 Task: Initiate a live chat session with a customer from within an open support ticket.
Action: Mouse moved to (135, 231)
Screenshot: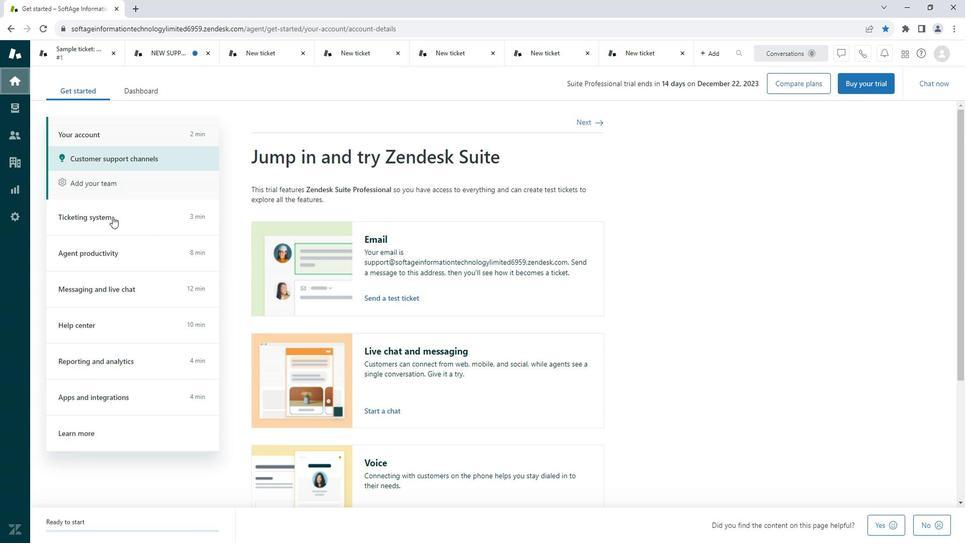 
Action: Mouse pressed left at (135, 231)
Screenshot: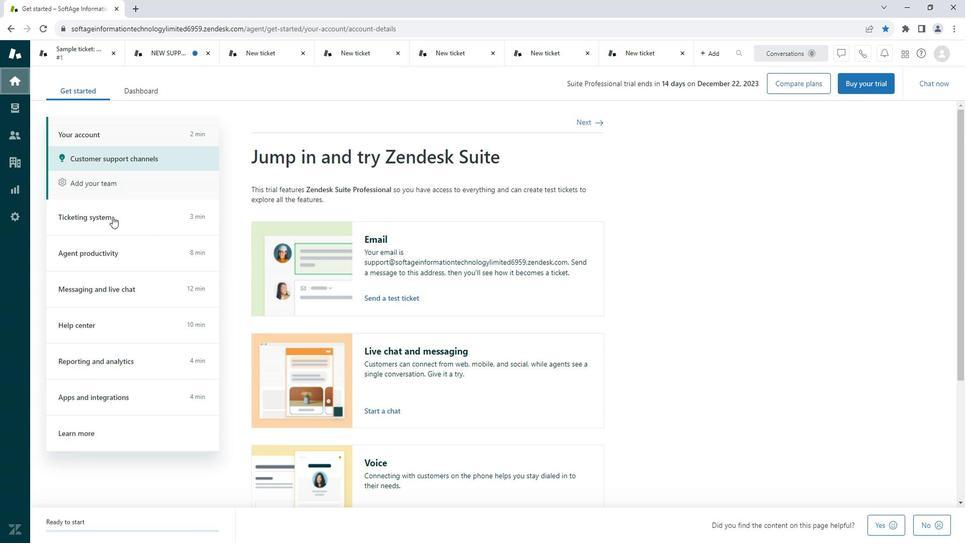 
Action: Mouse moved to (43, 131)
Screenshot: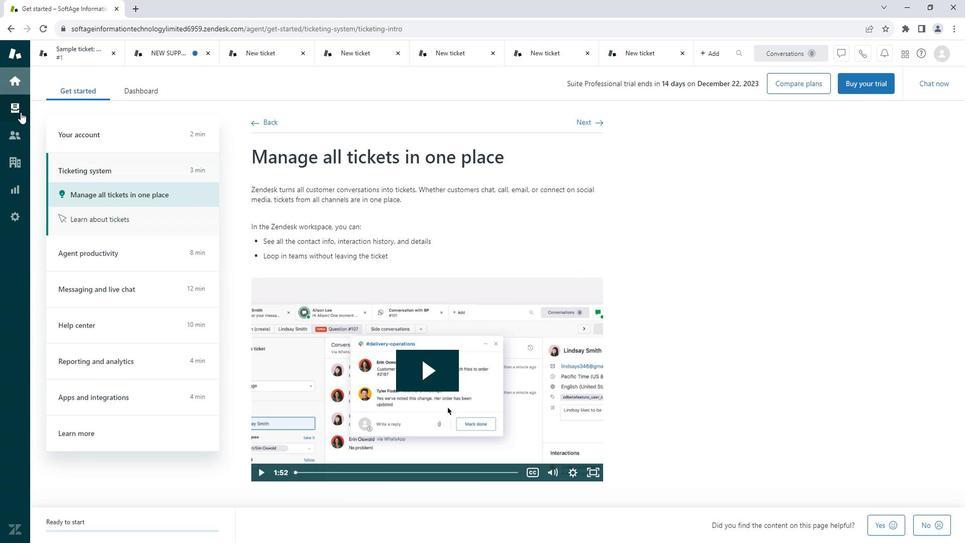 
Action: Mouse pressed left at (43, 131)
Screenshot: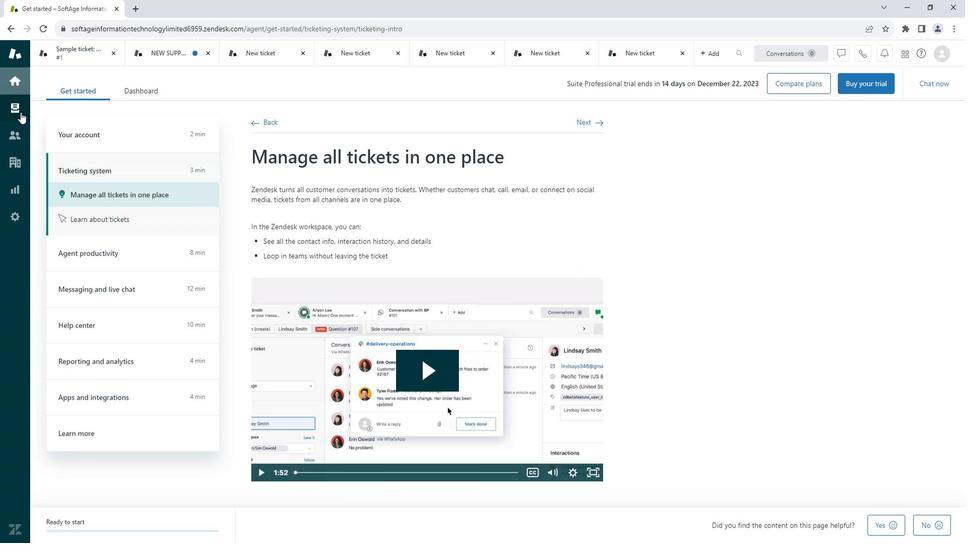 
Action: Mouse moved to (29, 154)
Screenshot: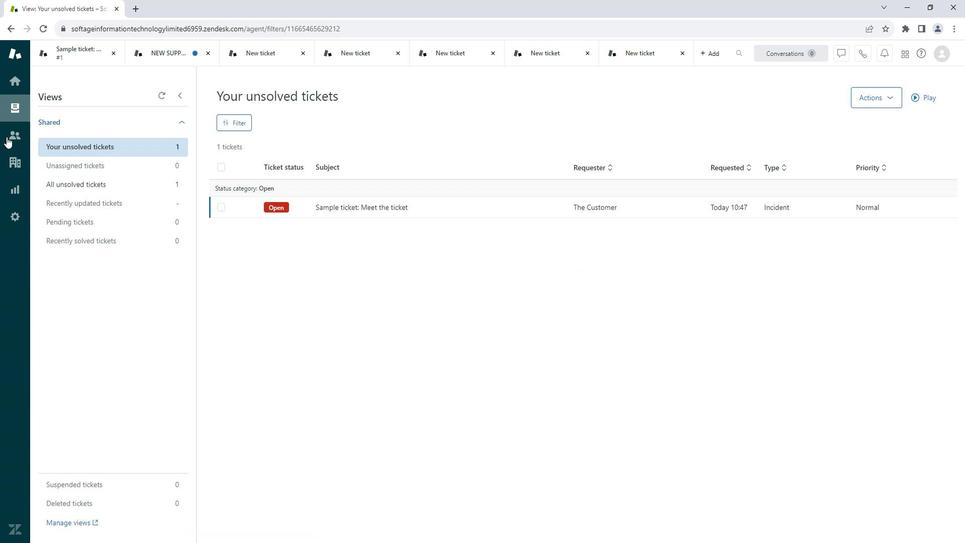 
Action: Mouse pressed left at (29, 154)
Screenshot: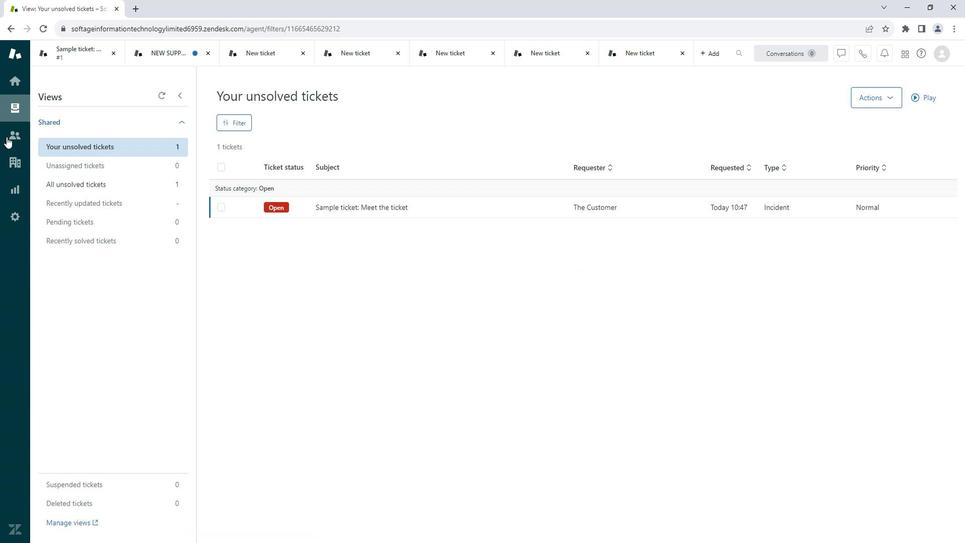 
Action: Mouse moved to (41, 210)
Screenshot: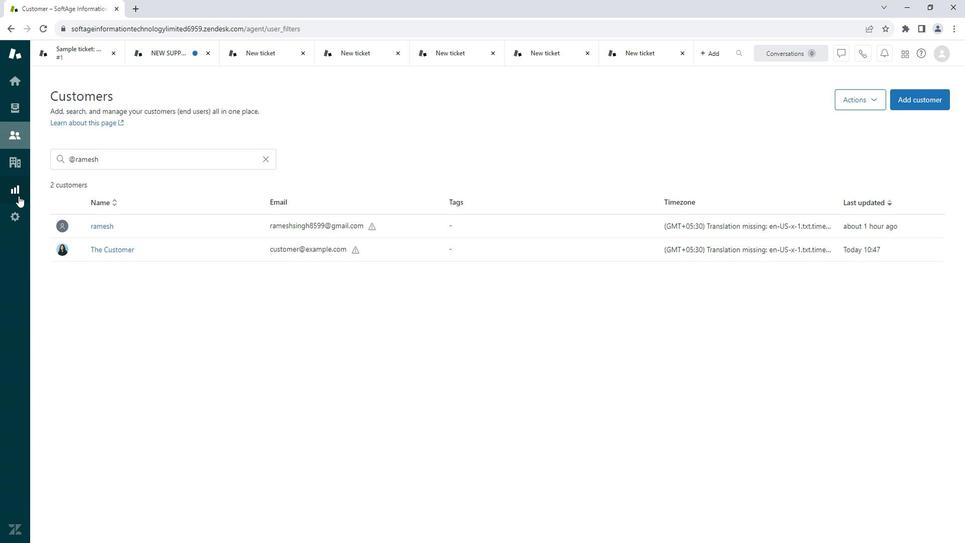 
Action: Mouse pressed left at (41, 210)
Screenshot: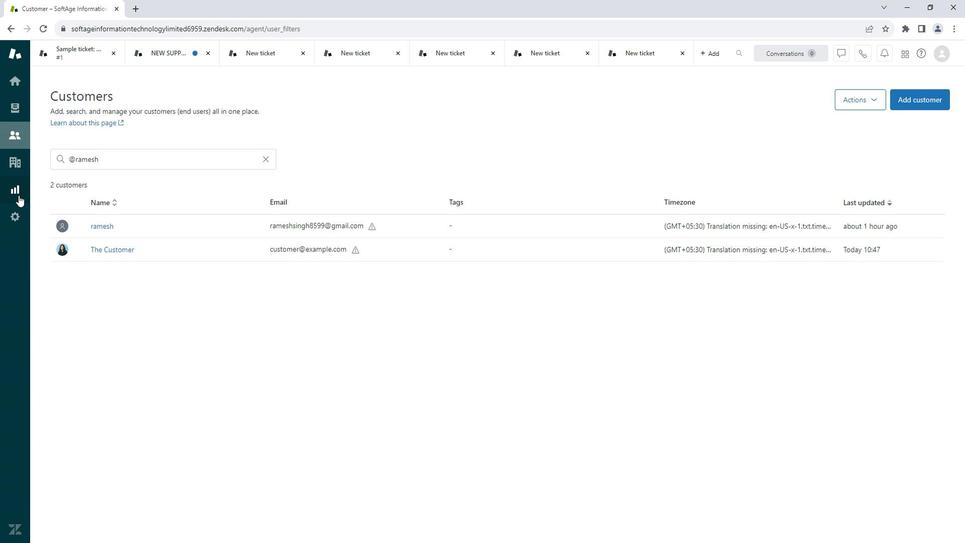 
Action: Mouse moved to (39, 100)
Screenshot: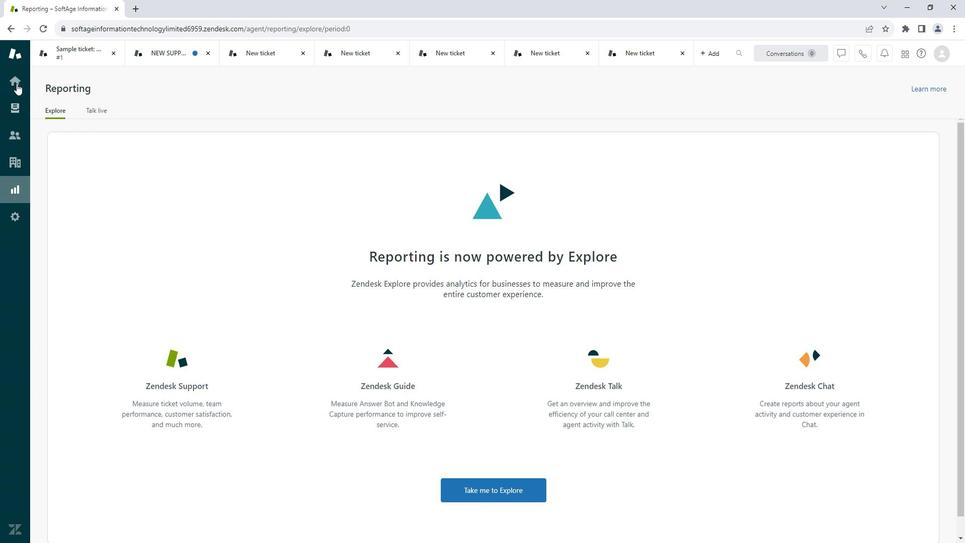 
Action: Mouse pressed left at (39, 100)
Screenshot: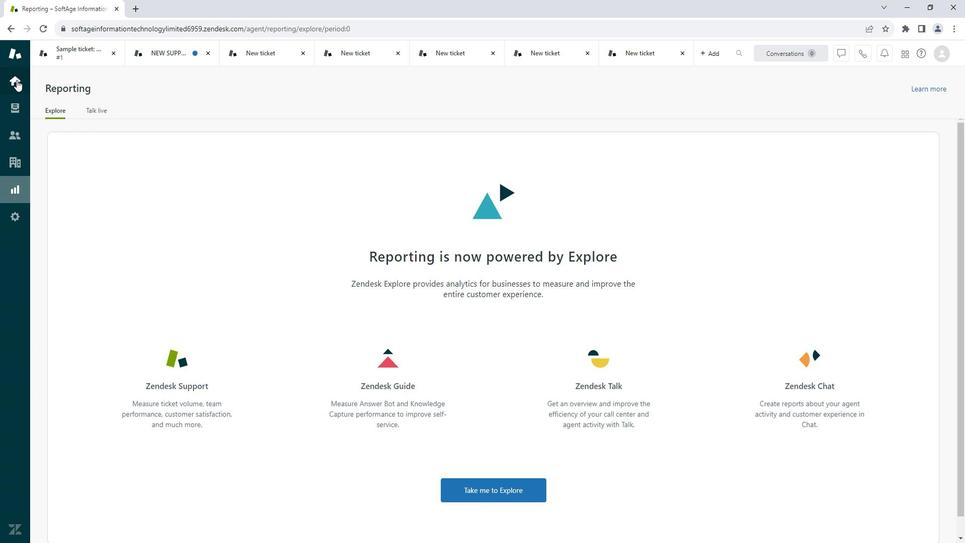 
Action: Mouse moved to (42, 210)
Screenshot: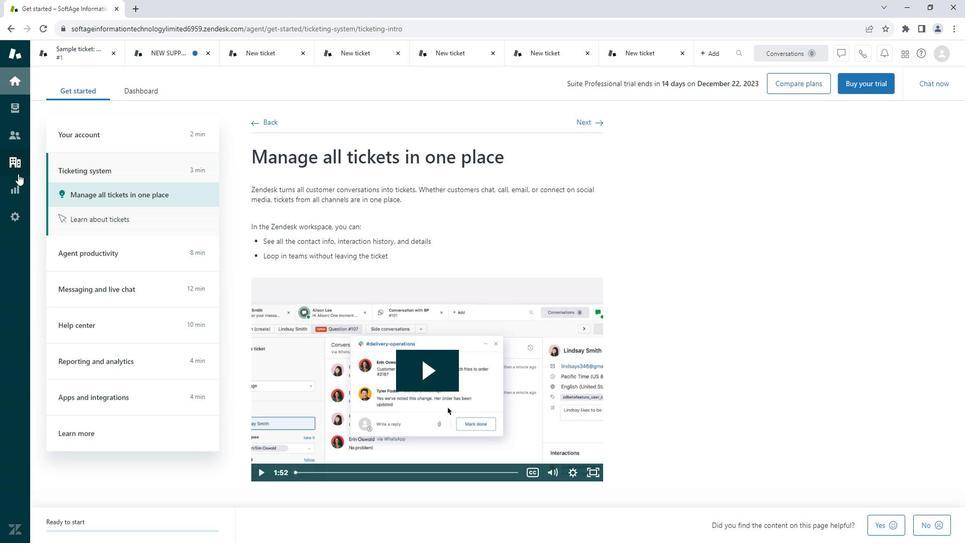 
Action: Mouse pressed left at (42, 210)
Screenshot: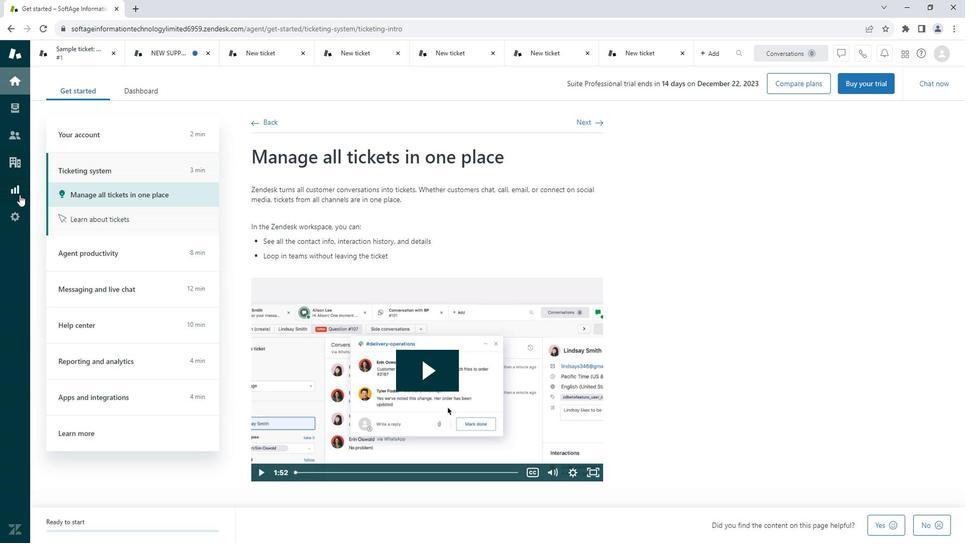 
Action: Mouse moved to (112, 130)
Screenshot: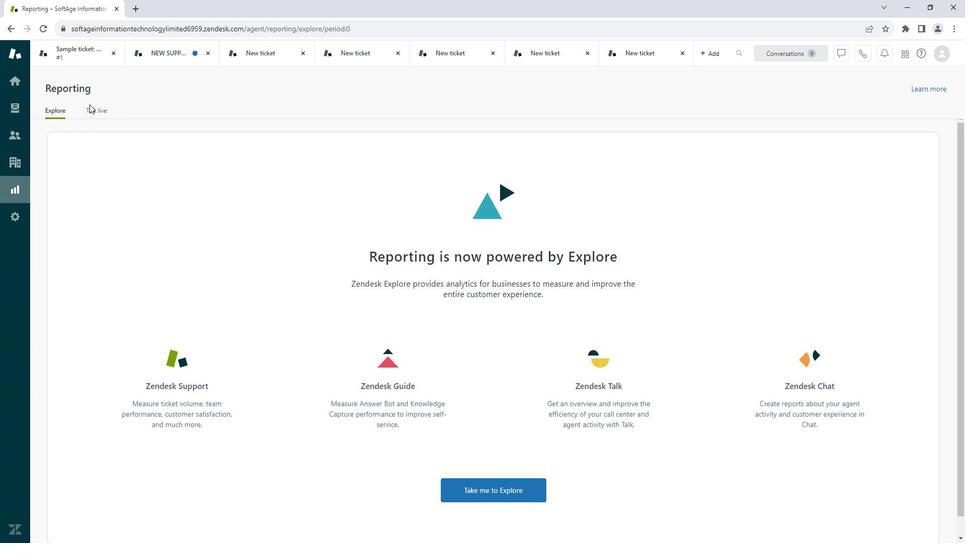 
Action: Mouse pressed left at (112, 130)
Screenshot: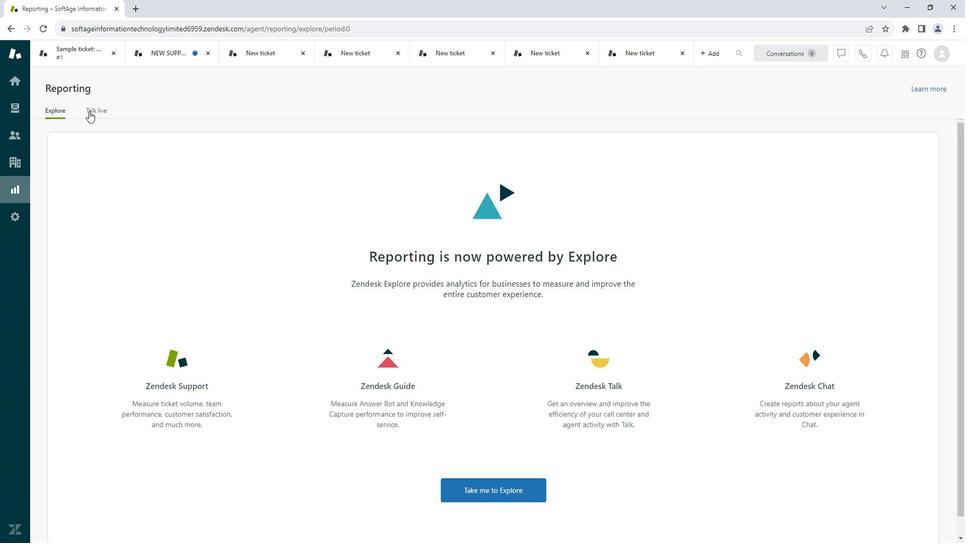 
Action: Mouse moved to (151, 229)
Screenshot: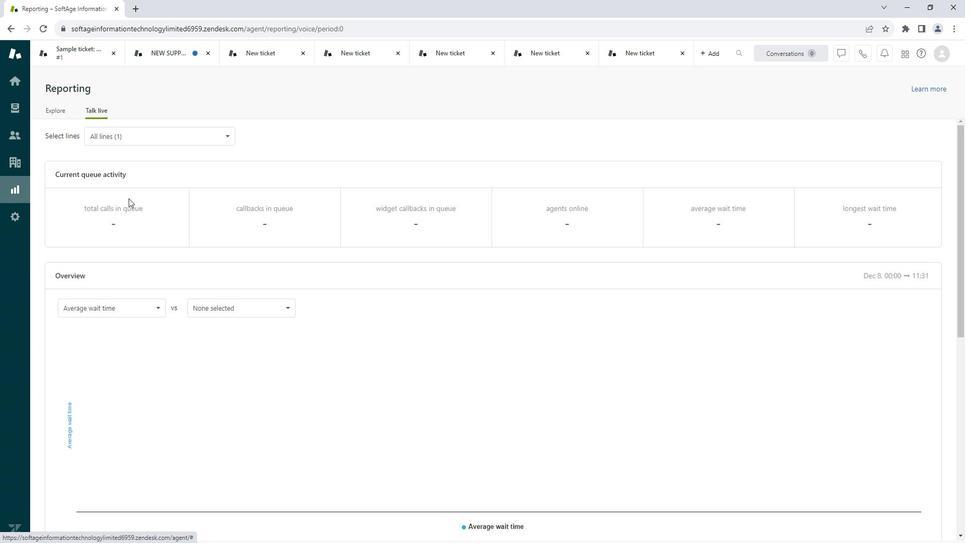 
Action: Mouse pressed left at (151, 229)
Screenshot: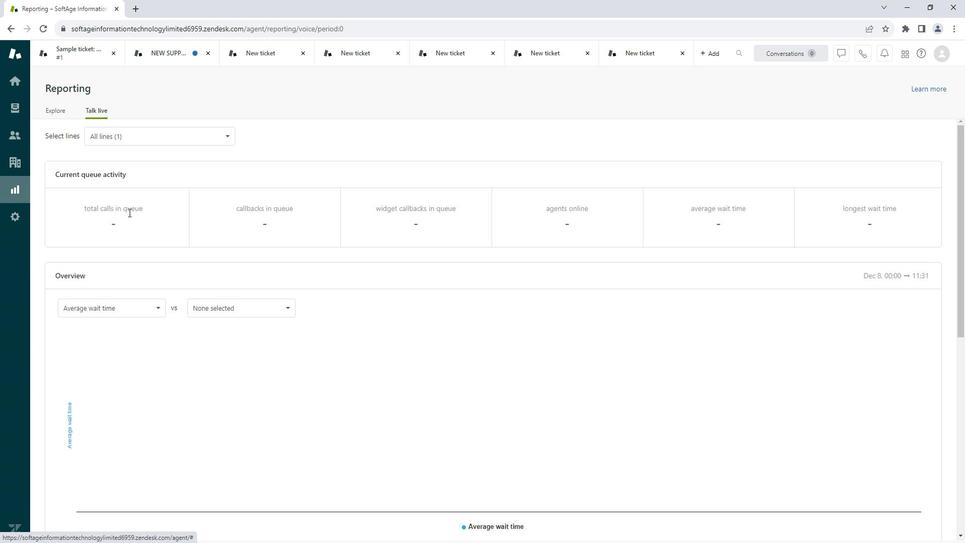 
Action: Mouse moved to (314, 228)
Screenshot: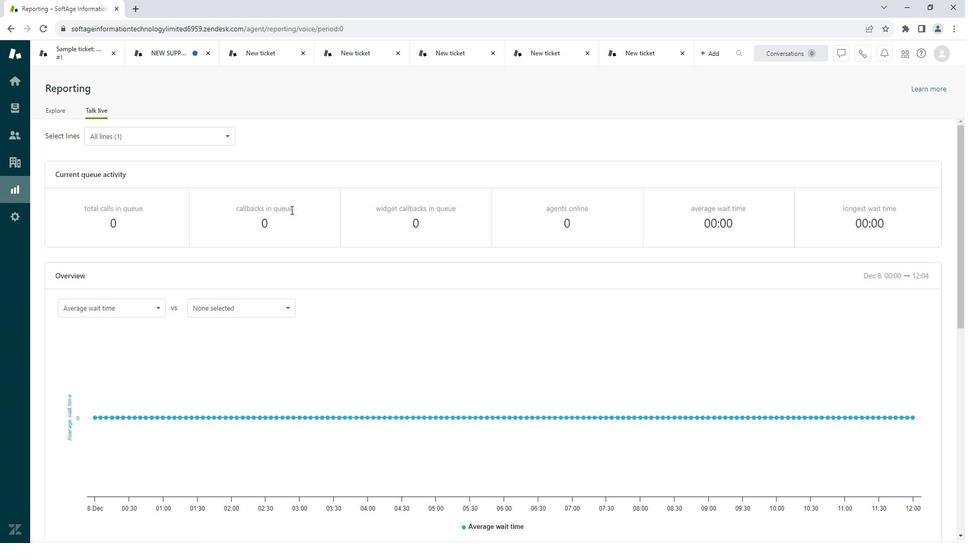 
Action: Mouse pressed left at (314, 228)
Screenshot: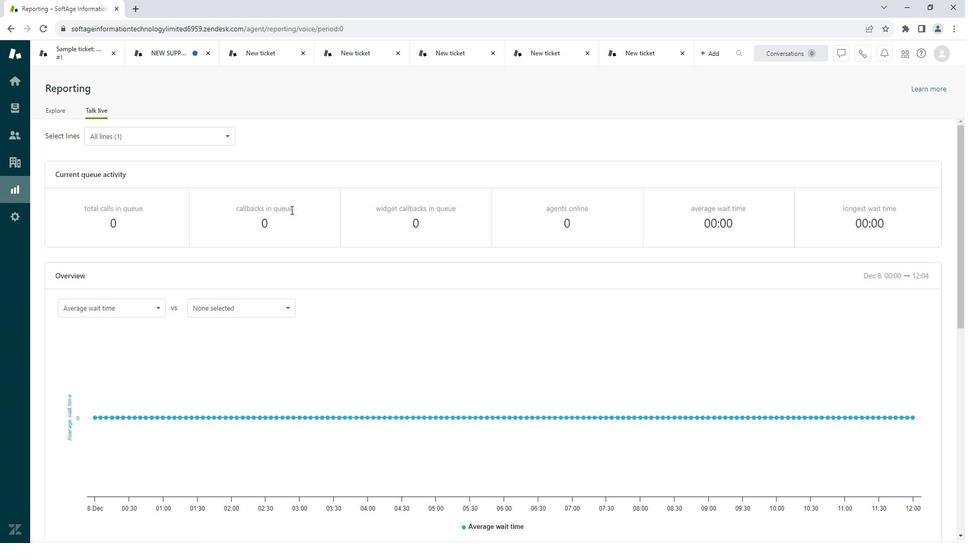 
Action: Mouse moved to (232, 154)
Screenshot: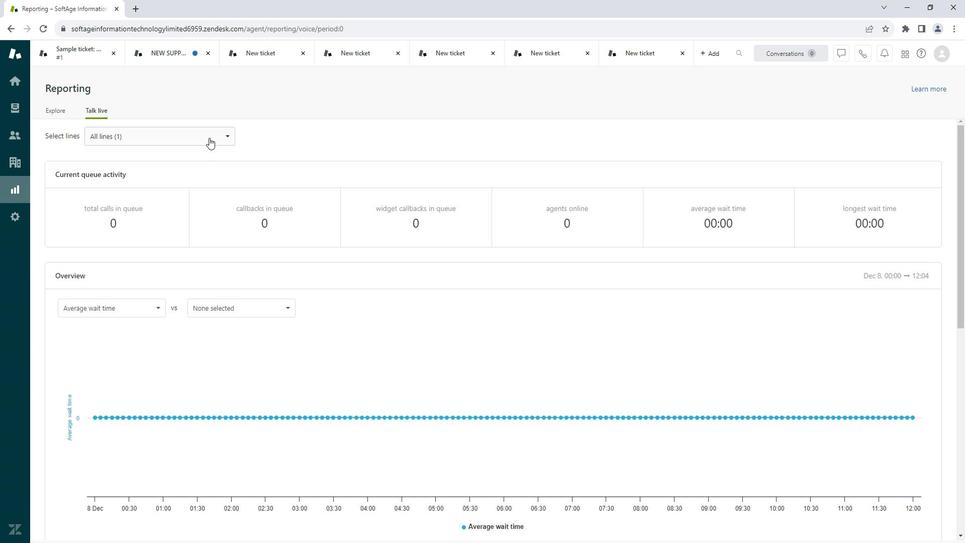 
Action: Mouse pressed left at (232, 154)
Screenshot: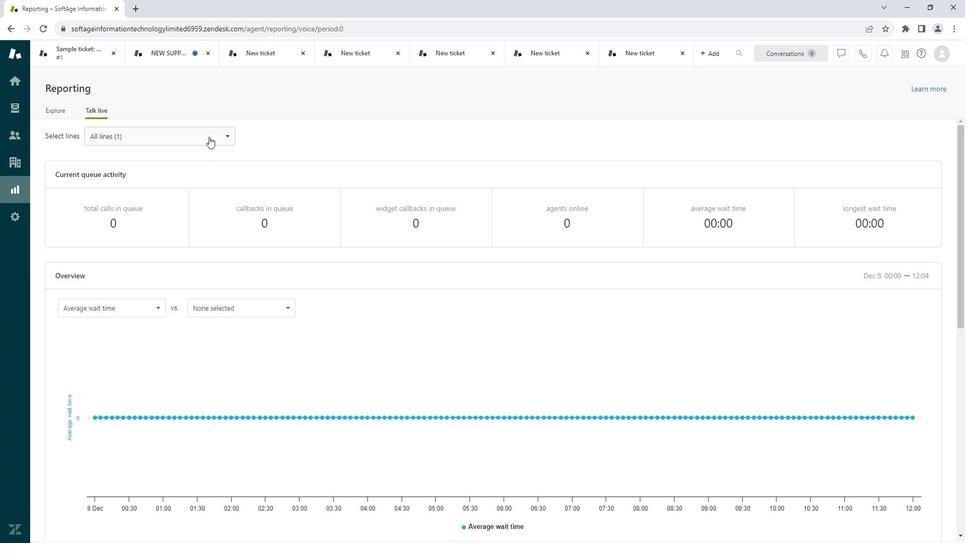 
Action: Mouse moved to (186, 183)
Screenshot: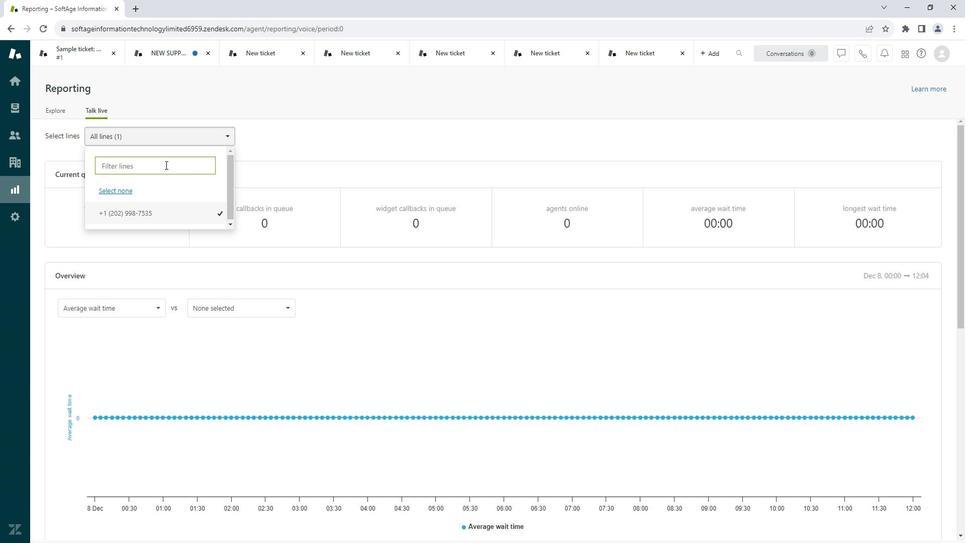 
Action: Mouse pressed left at (186, 183)
Screenshot: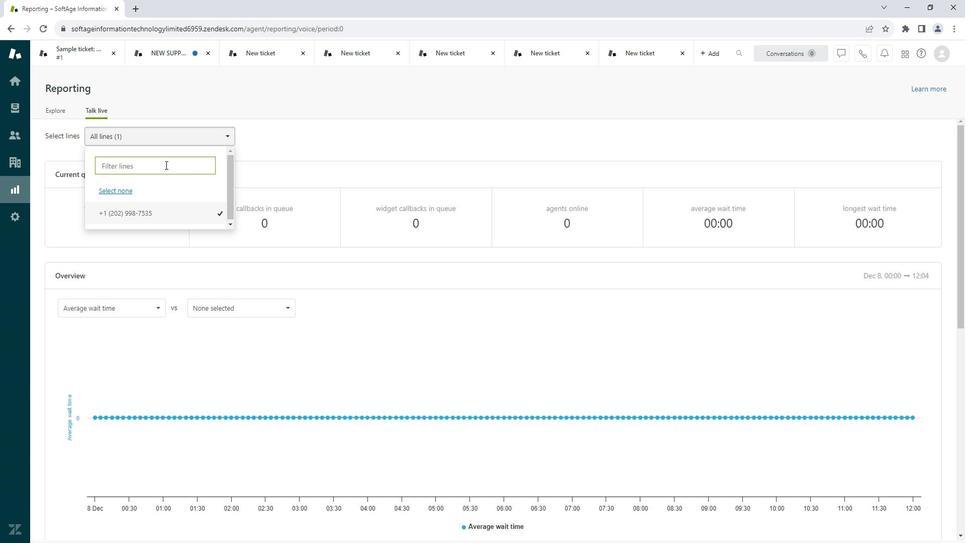 
Action: Mouse moved to (410, 378)
Screenshot: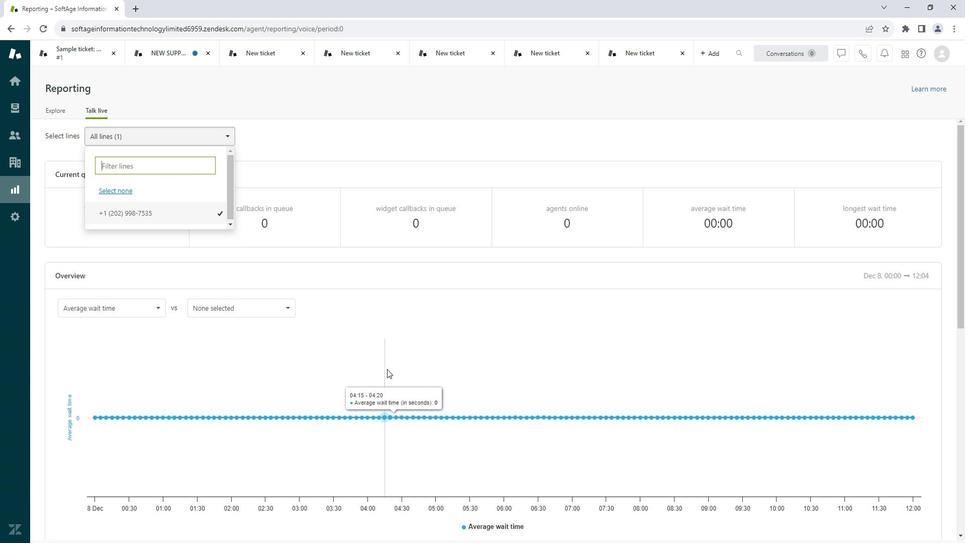 
Action: Mouse scrolled (410, 378) with delta (0, 0)
Screenshot: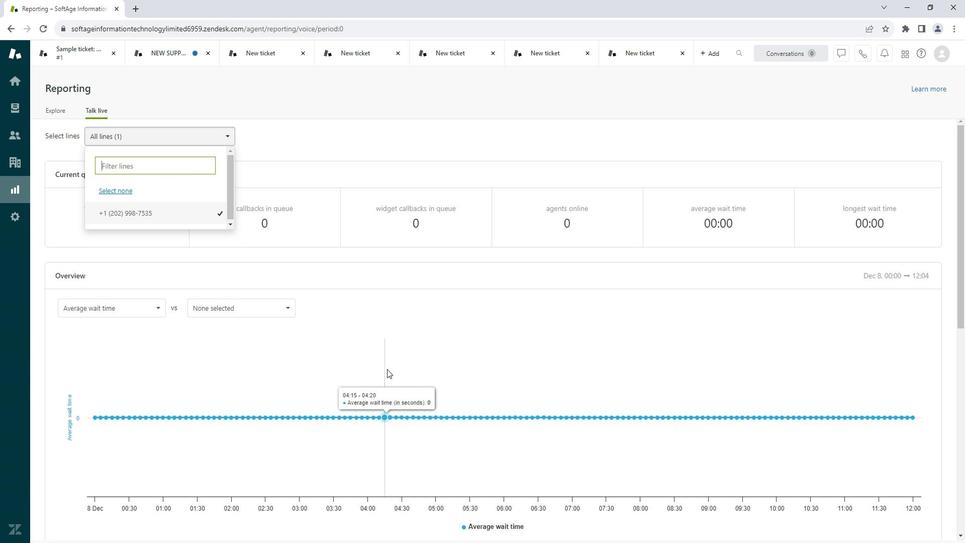 
Action: Mouse moved to (260, 329)
Screenshot: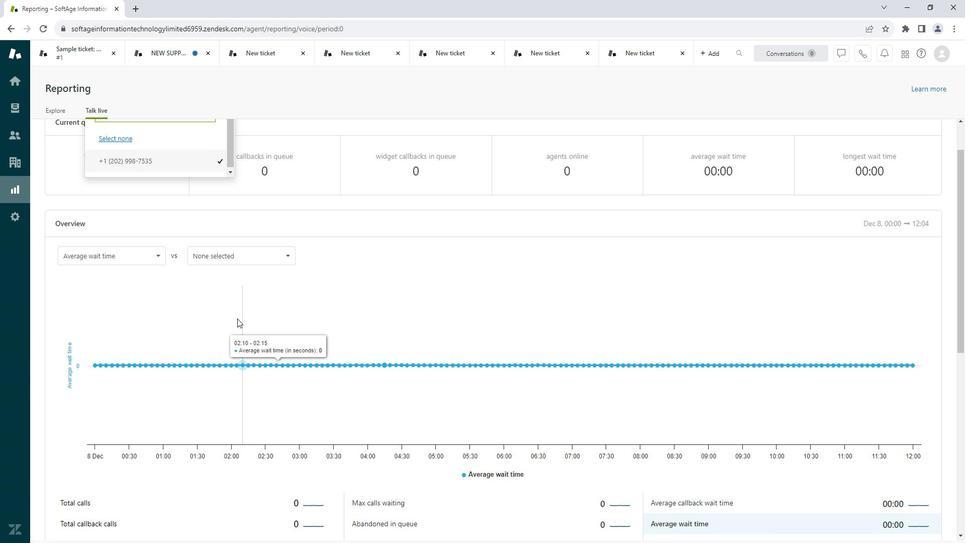 
Action: Mouse scrolled (260, 328) with delta (0, 0)
Screenshot: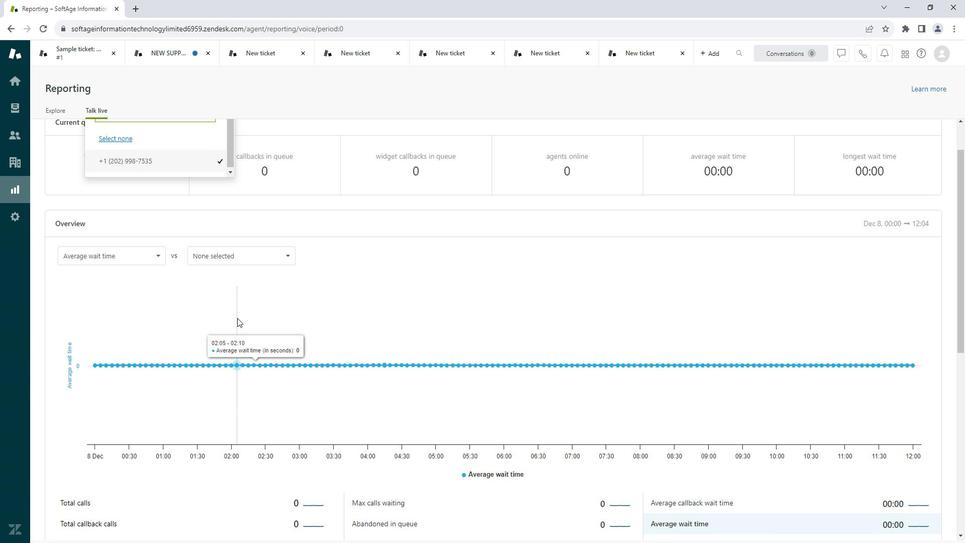 
Action: Mouse scrolled (260, 328) with delta (0, 0)
Screenshot: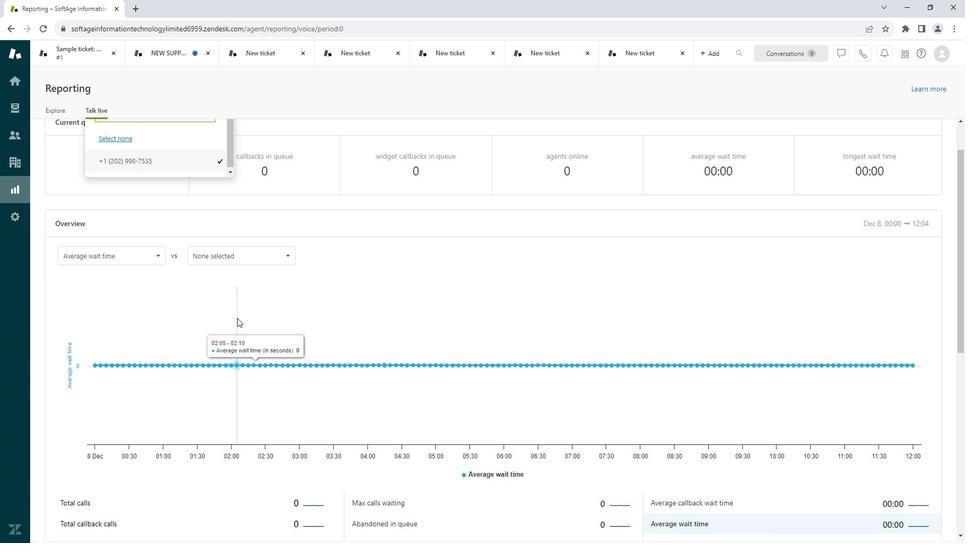 
Action: Mouse moved to (253, 320)
Screenshot: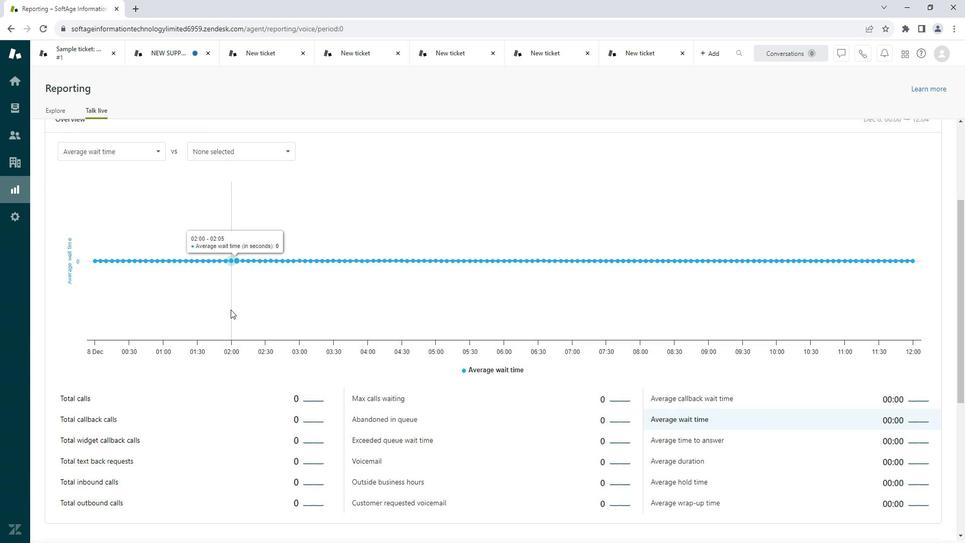 
Action: Mouse scrolled (253, 319) with delta (0, 0)
Screenshot: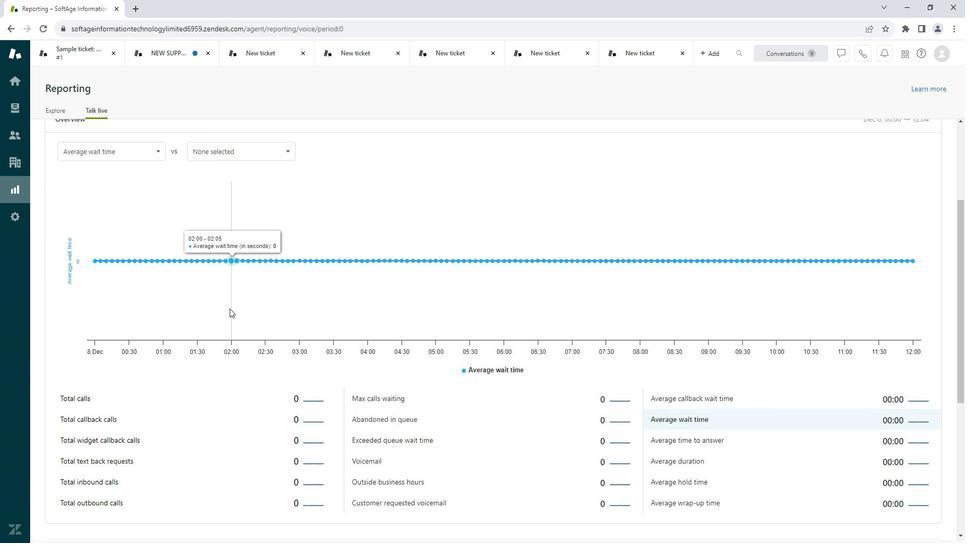 
Action: Mouse scrolled (253, 319) with delta (0, 0)
Screenshot: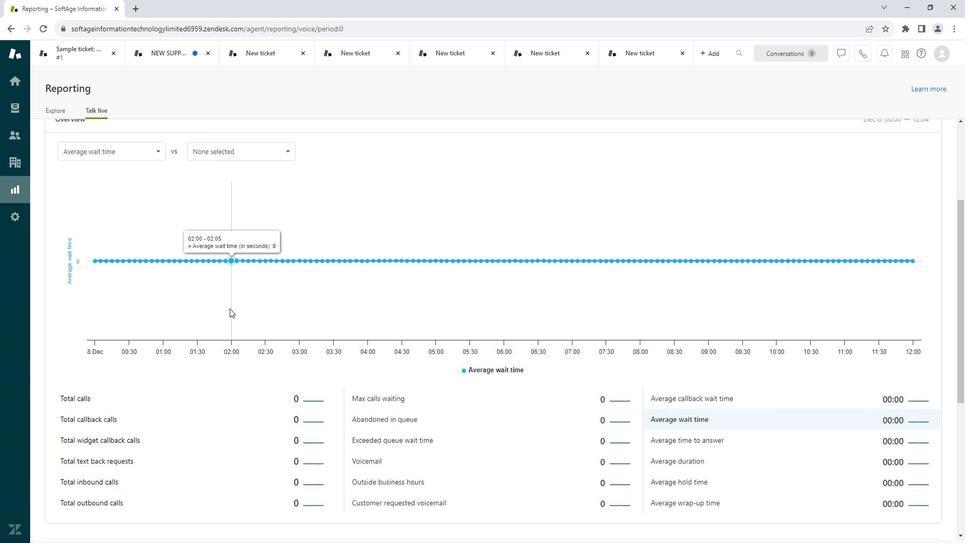 
Action: Mouse moved to (151, 326)
Screenshot: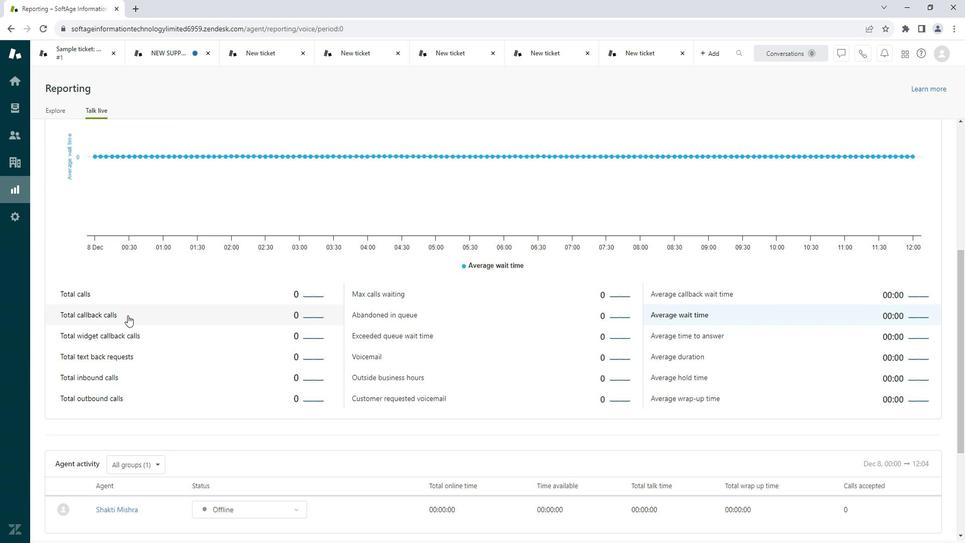 
Action: Mouse pressed left at (151, 326)
Screenshot: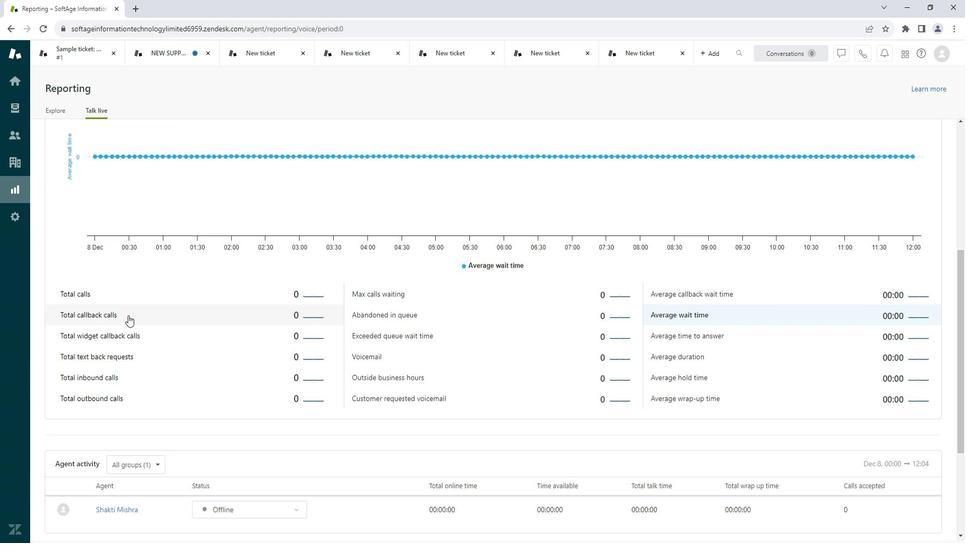 
Action: Mouse moved to (266, 374)
Screenshot: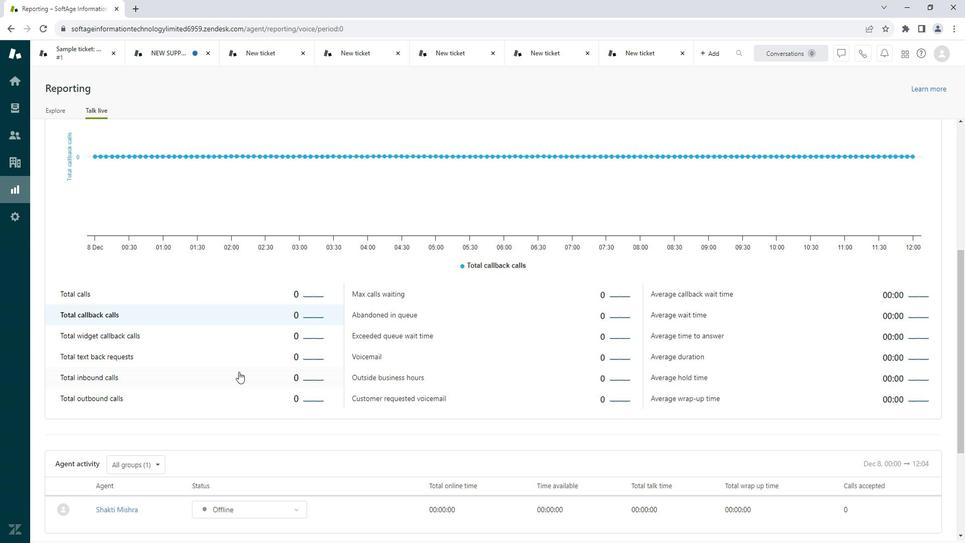 
Action: Mouse scrolled (266, 374) with delta (0, 0)
Screenshot: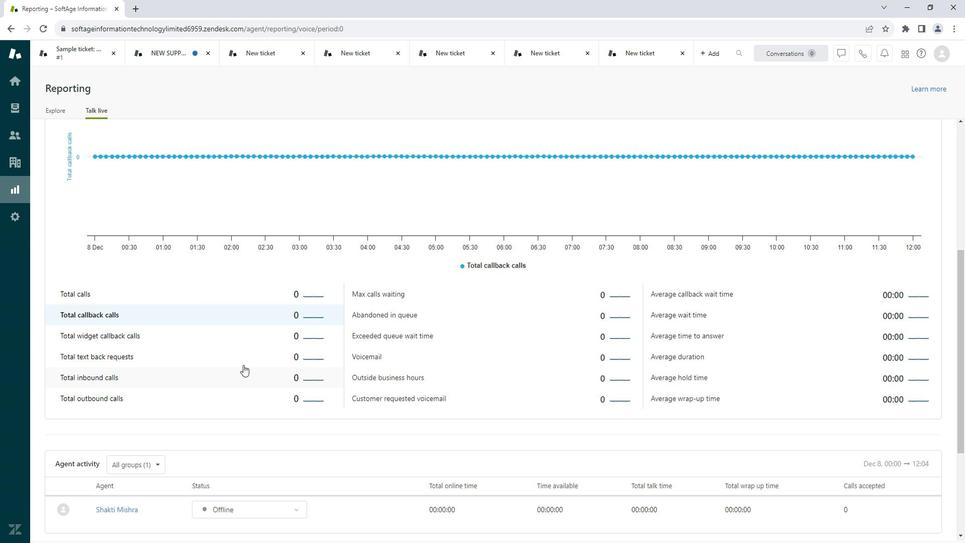 
Action: Mouse scrolled (266, 374) with delta (0, 0)
Screenshot: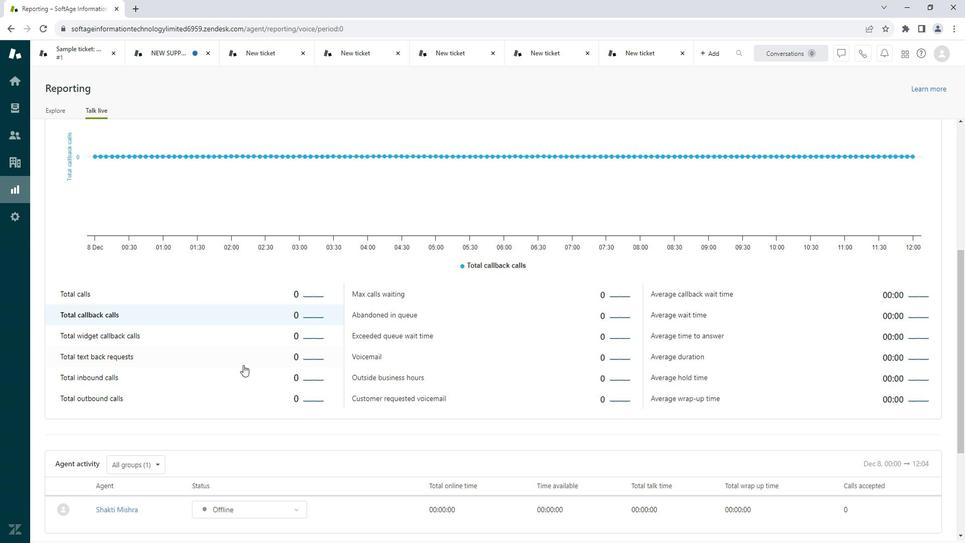
Action: Mouse scrolled (266, 374) with delta (0, 0)
Screenshot: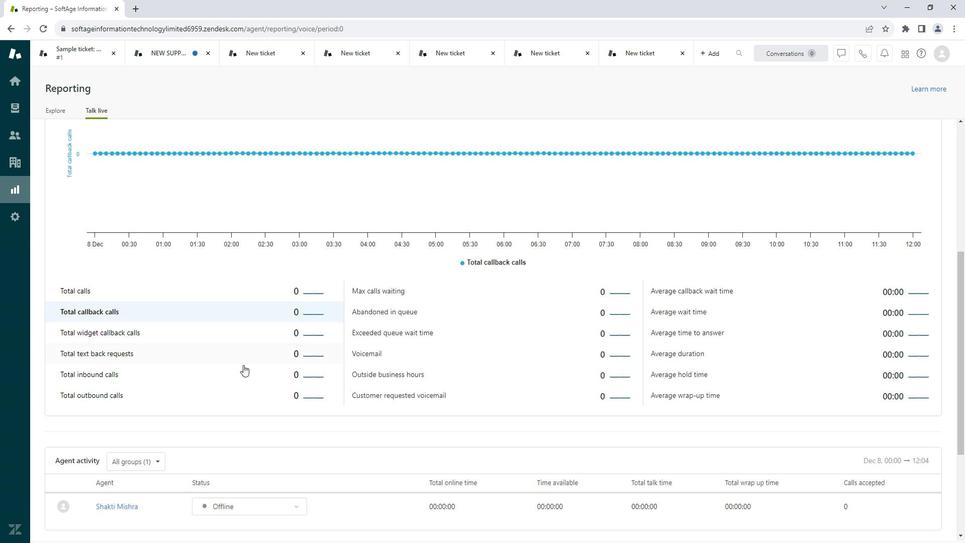 
Action: Mouse moved to (262, 363)
Screenshot: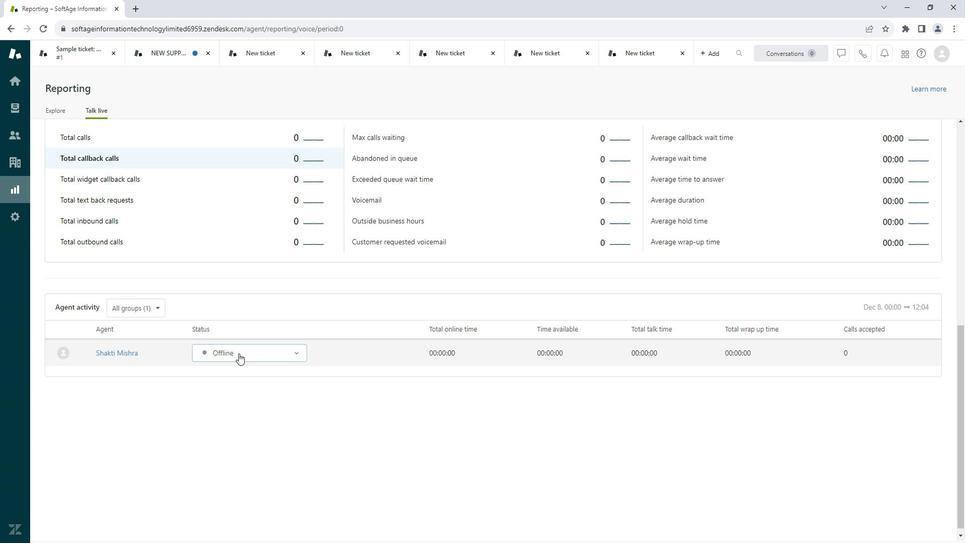 
Action: Mouse pressed left at (262, 363)
Screenshot: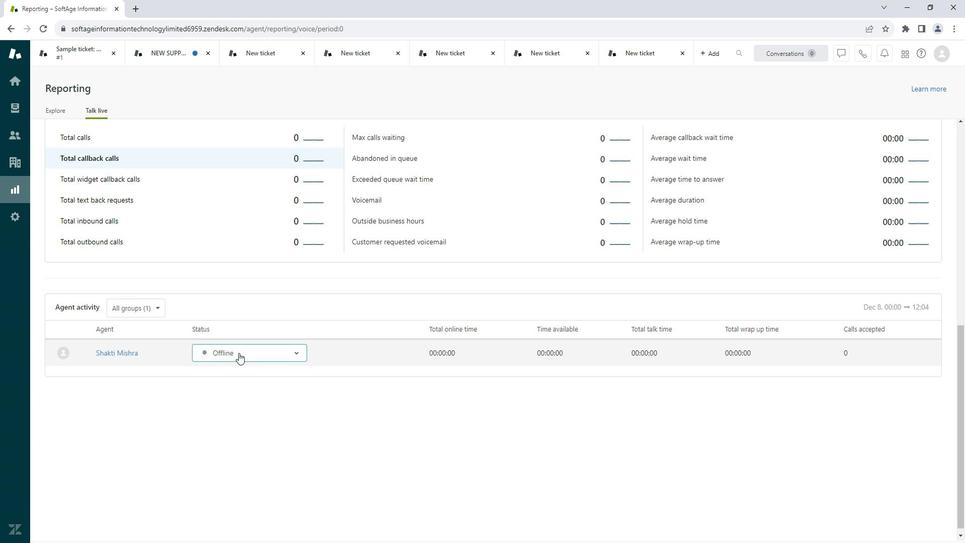 
Action: Mouse moved to (253, 399)
Screenshot: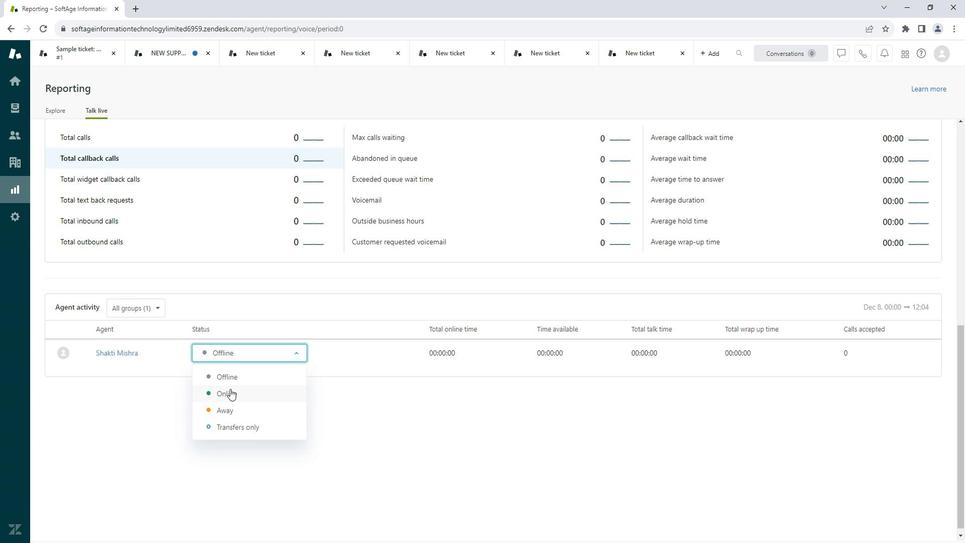 
Action: Mouse pressed left at (253, 399)
Screenshot: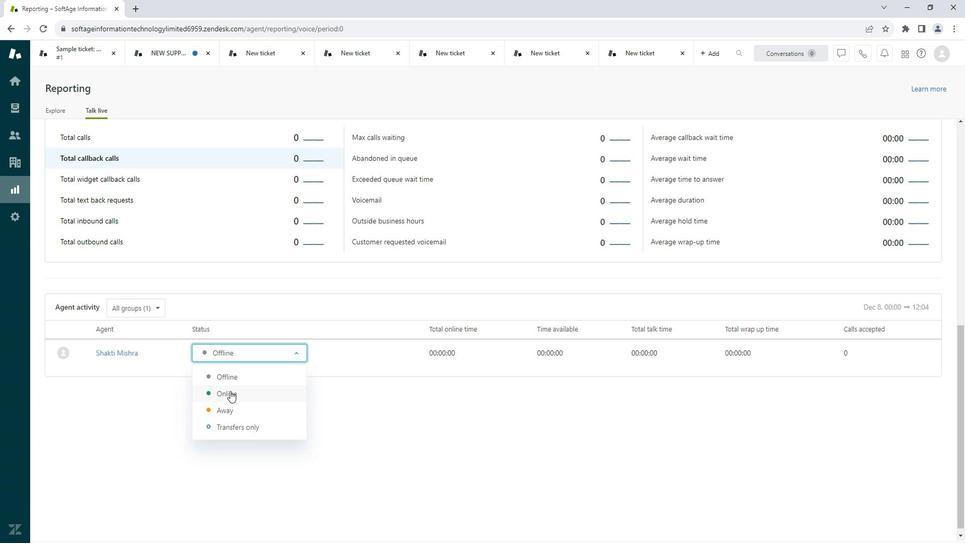 
Action: Mouse moved to (167, 360)
Screenshot: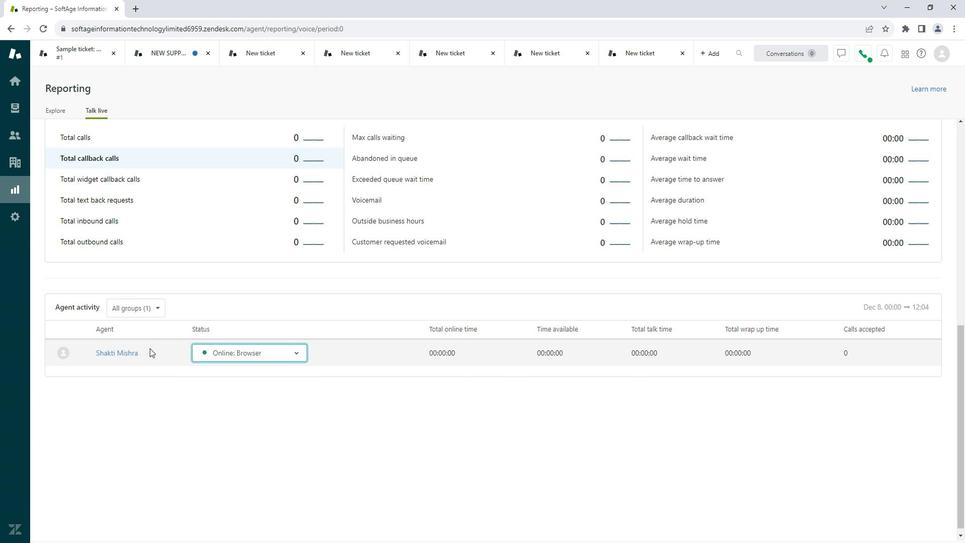 
Action: Mouse pressed left at (167, 360)
Screenshot: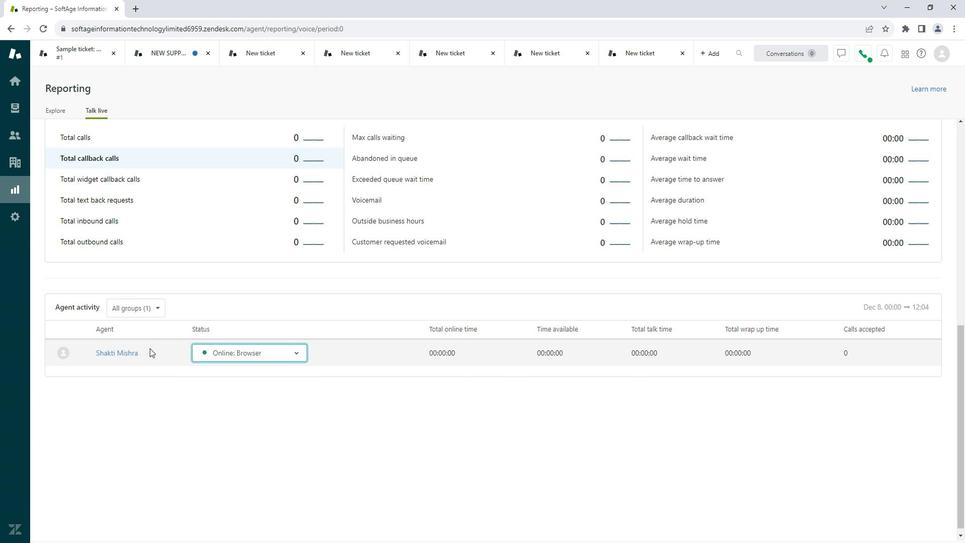 
Action: Mouse moved to (179, 238)
Screenshot: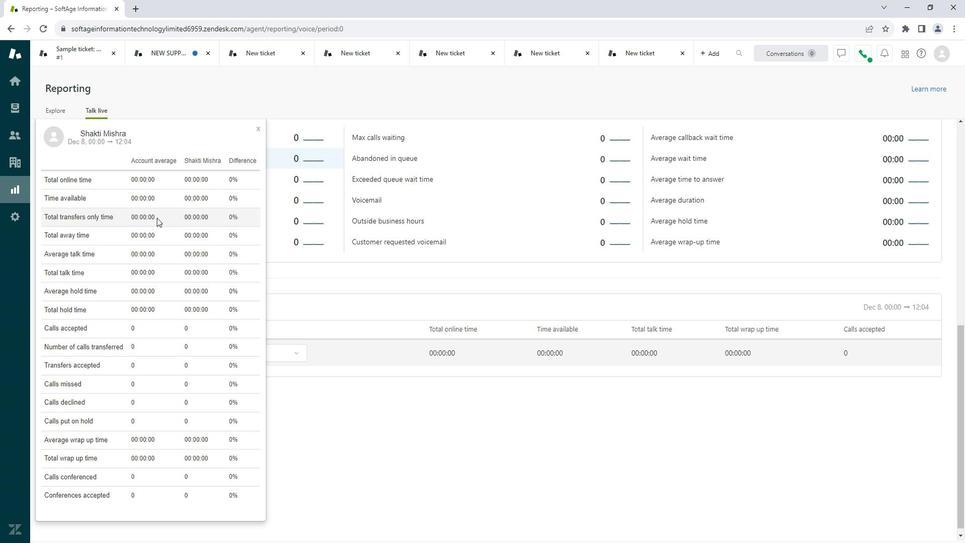 
Action: Mouse pressed left at (179, 238)
Screenshot: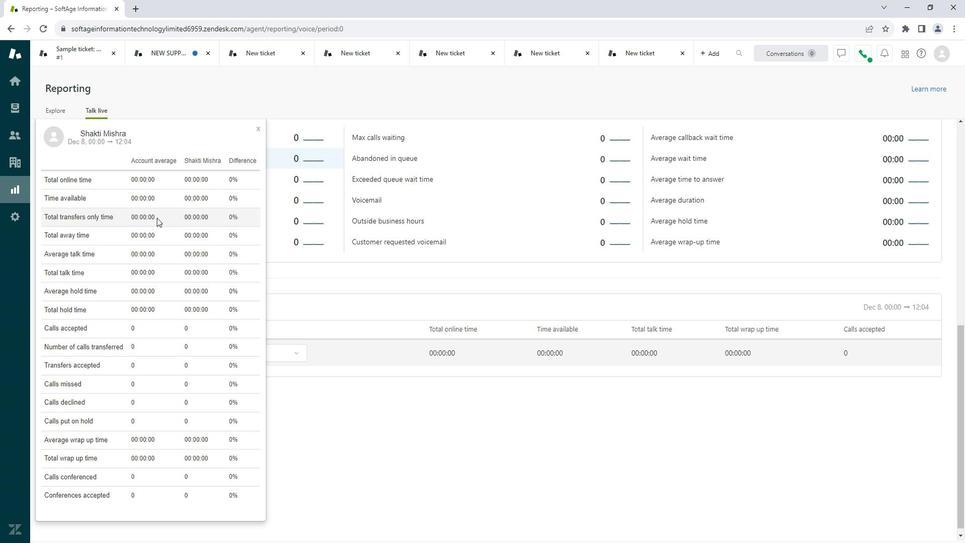 
Action: Mouse moved to (407, 421)
Screenshot: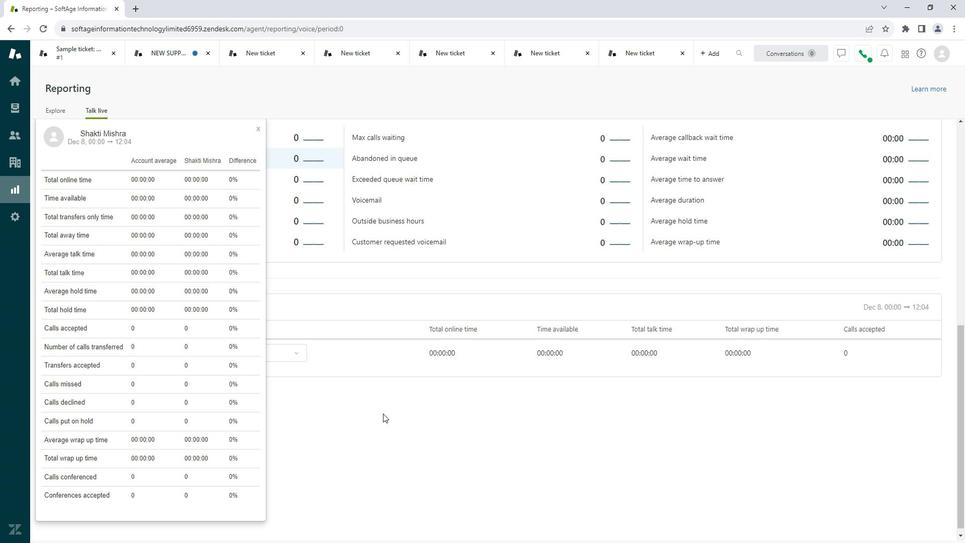 
Action: Mouse scrolled (407, 421) with delta (0, 0)
Screenshot: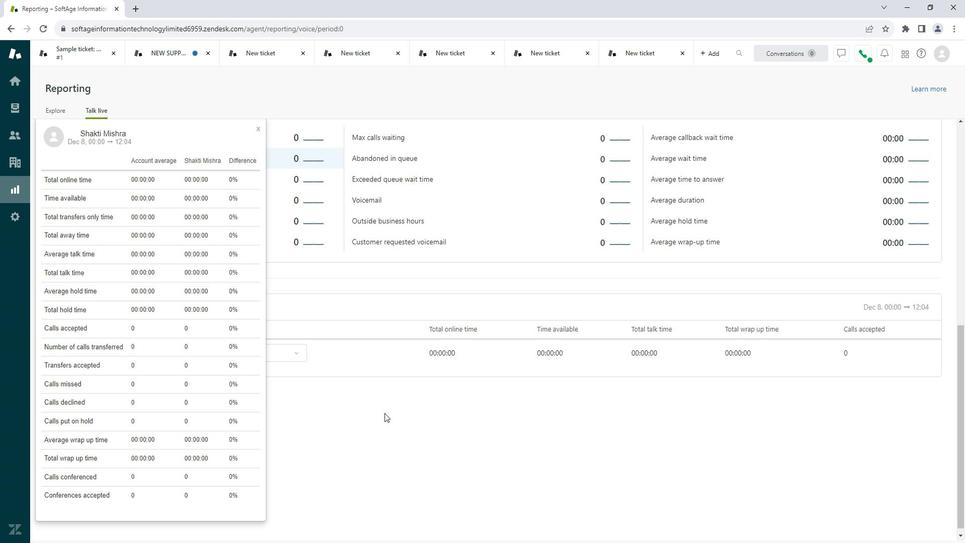 
Action: Mouse scrolled (407, 421) with delta (0, 0)
Screenshot: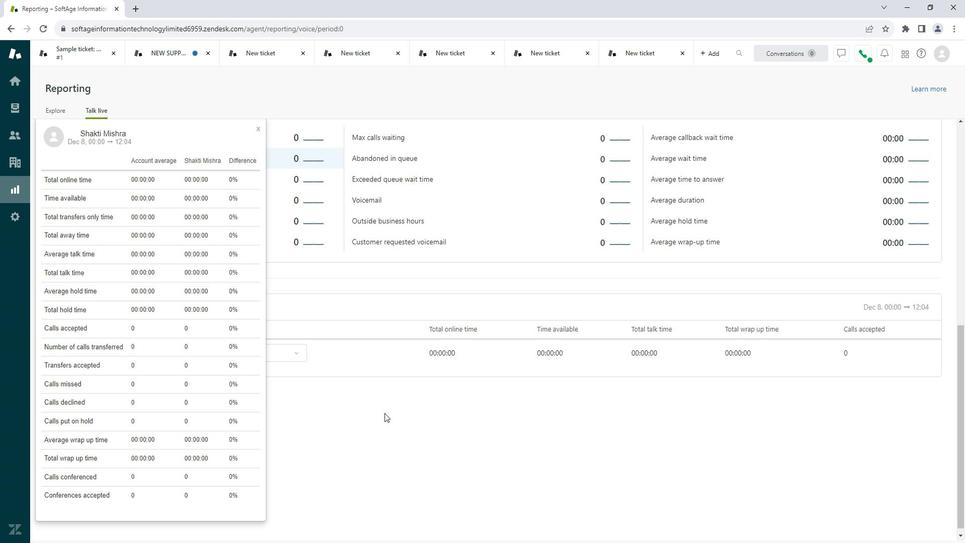 
Action: Mouse scrolled (407, 421) with delta (0, 0)
Screenshot: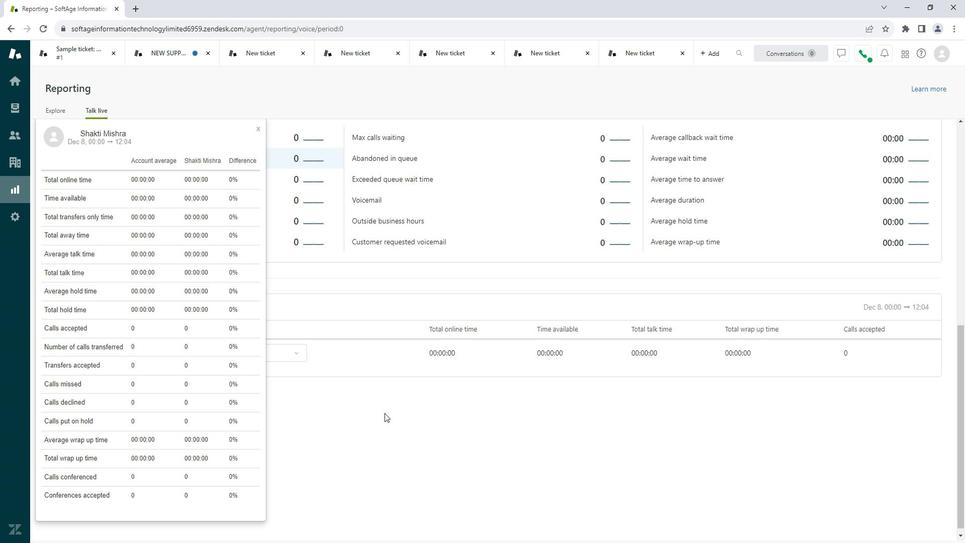 
Action: Mouse scrolled (407, 421) with delta (0, 0)
Screenshot: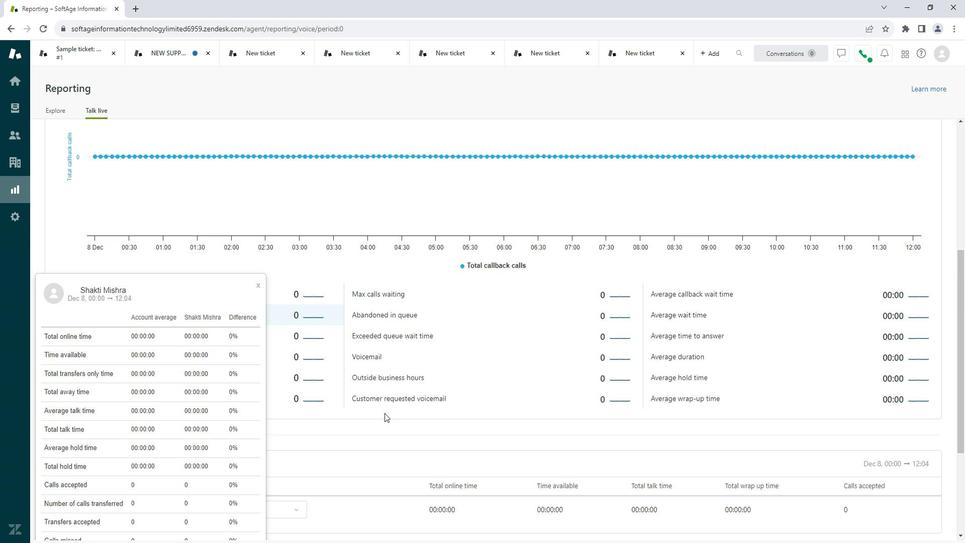 
Action: Mouse scrolled (407, 421) with delta (0, 0)
Screenshot: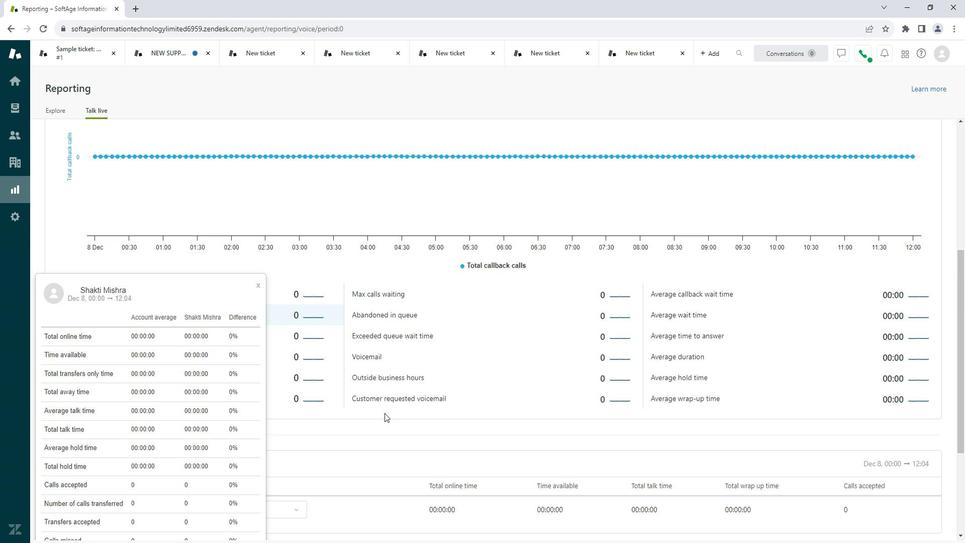 
Action: Mouse scrolled (407, 421) with delta (0, 0)
Screenshot: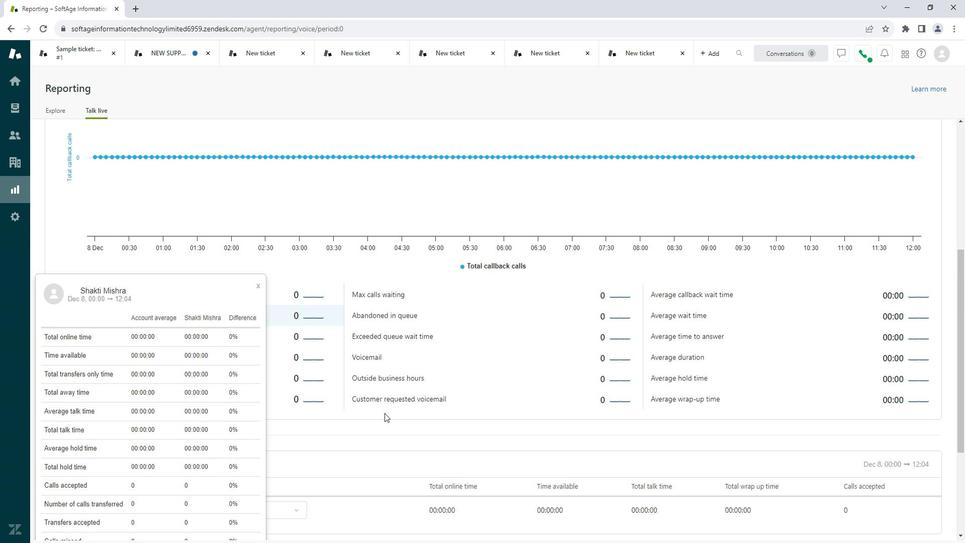 
Action: Mouse scrolled (407, 421) with delta (0, 0)
Screenshot: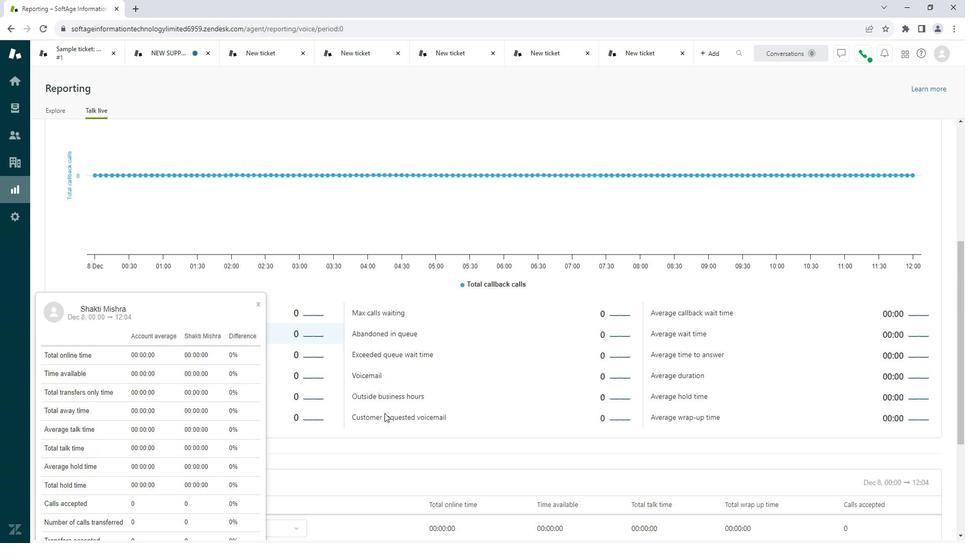 
Action: Mouse scrolled (407, 421) with delta (0, 0)
Screenshot: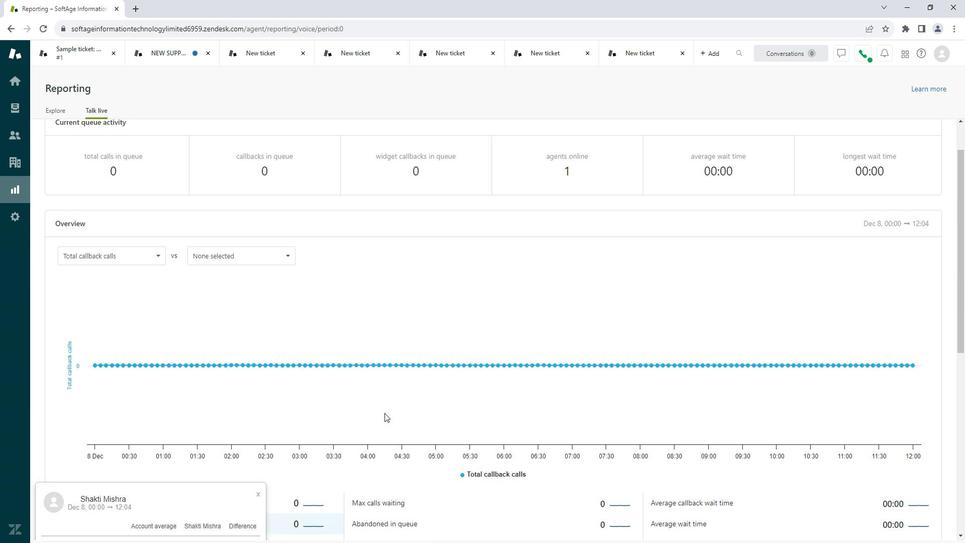 
Action: Mouse scrolled (407, 421) with delta (0, 0)
Screenshot: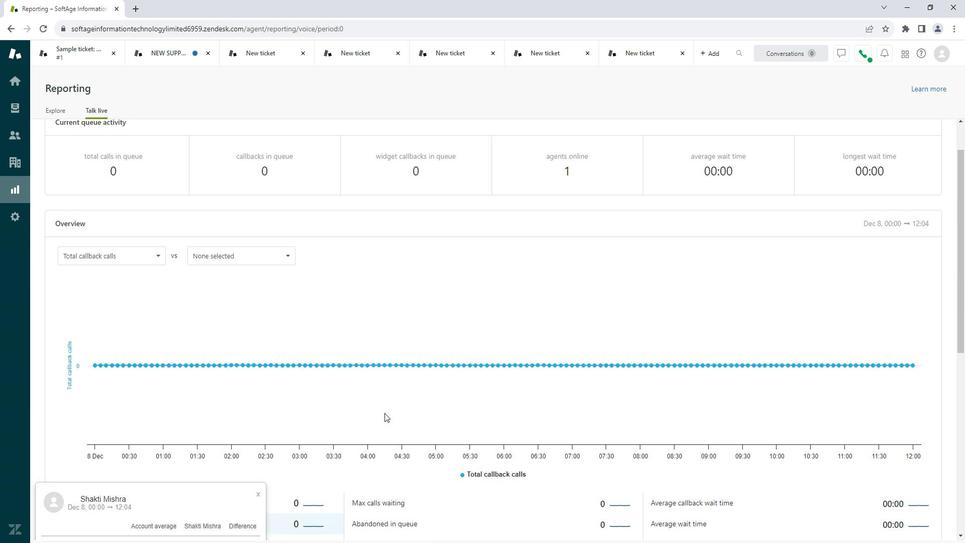 
Action: Mouse scrolled (407, 421) with delta (0, 0)
Screenshot: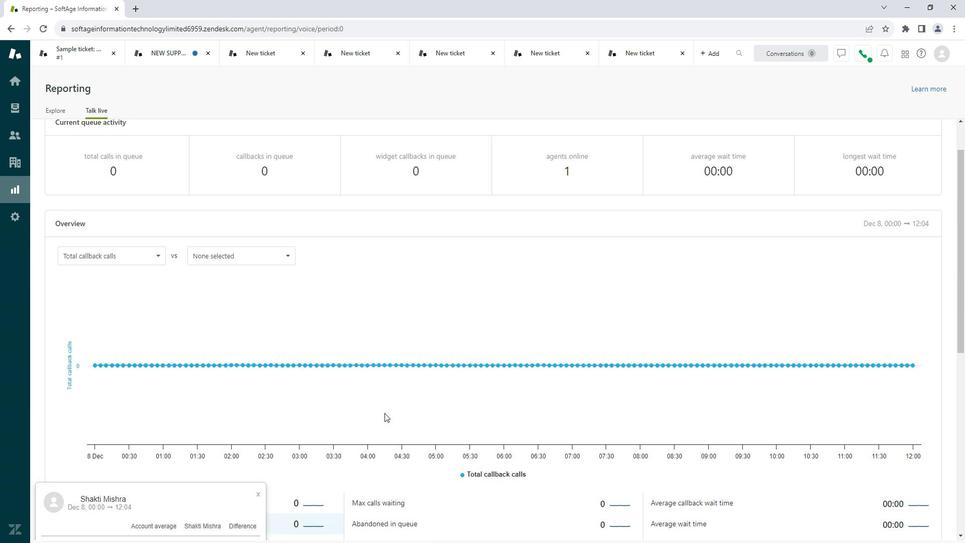 
Action: Mouse scrolled (407, 420) with delta (0, 0)
Screenshot: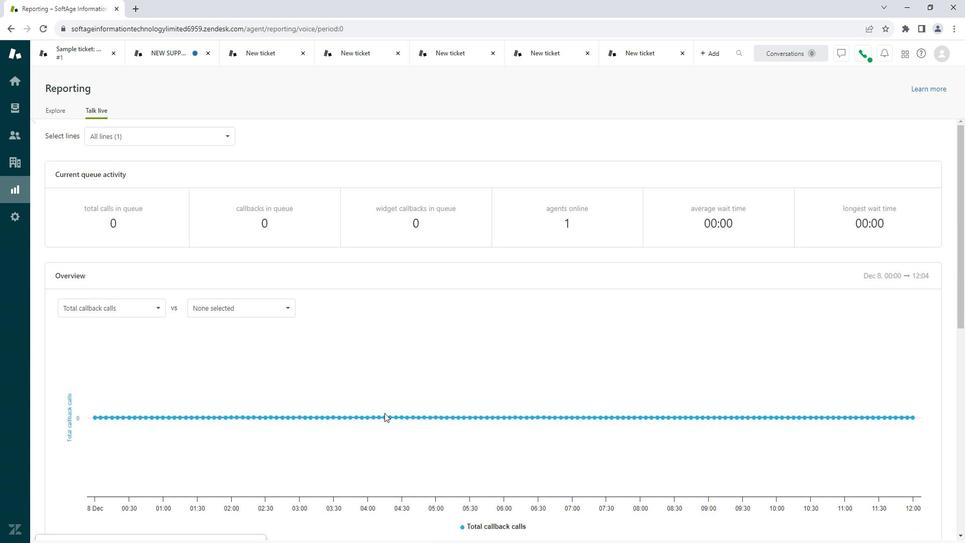 
Action: Mouse scrolled (407, 420) with delta (0, 0)
Screenshot: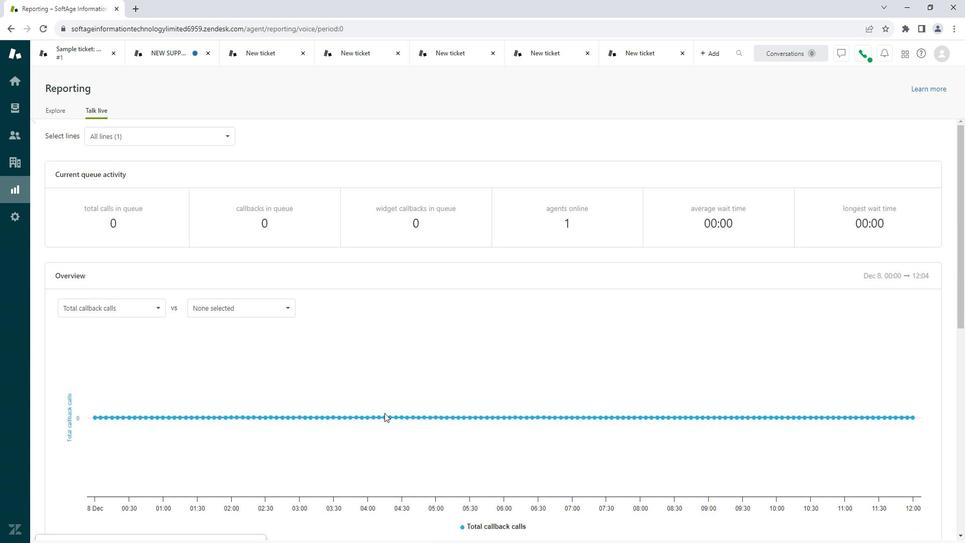 
Action: Mouse scrolled (407, 420) with delta (0, 0)
Screenshot: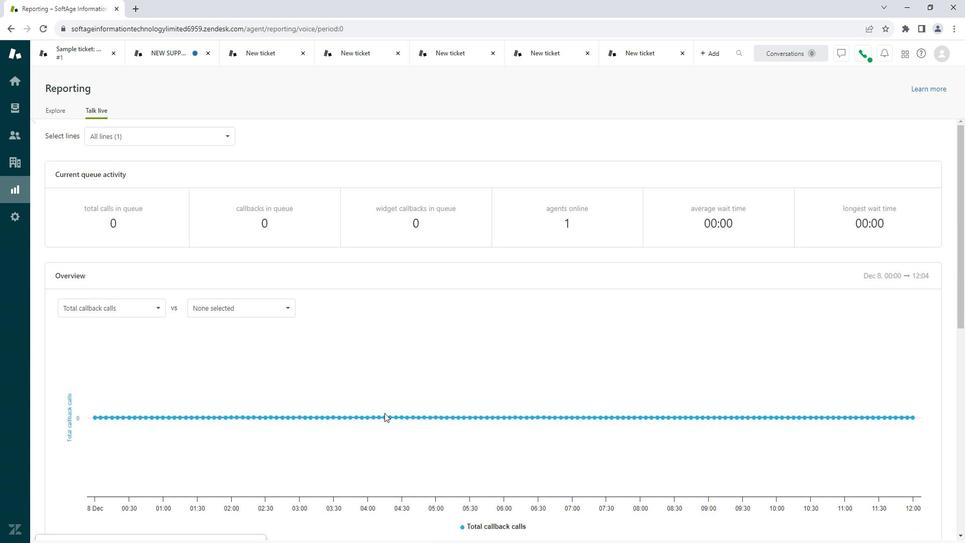 
Action: Mouse scrolled (407, 420) with delta (0, 0)
Screenshot: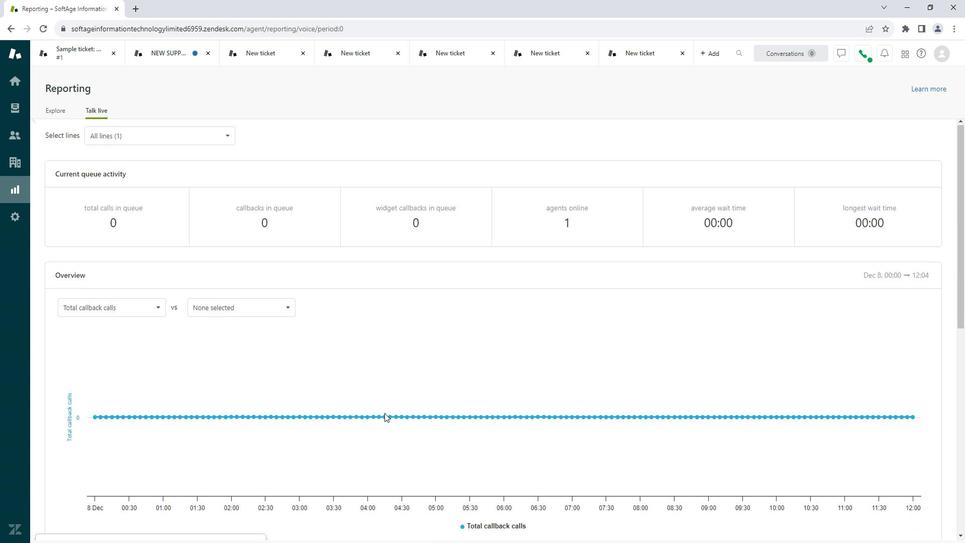 
Action: Mouse scrolled (407, 421) with delta (0, 0)
Screenshot: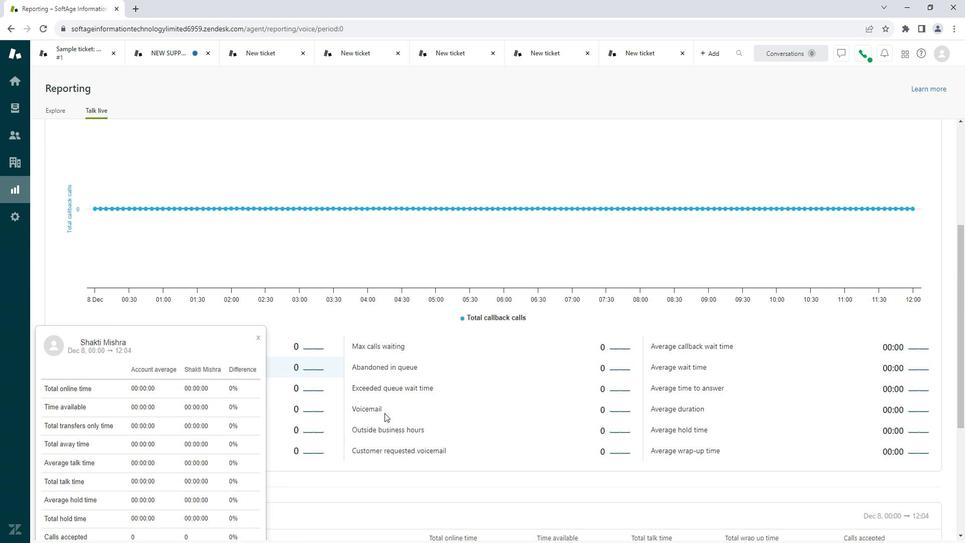 
Action: Mouse scrolled (407, 421) with delta (0, 0)
Screenshot: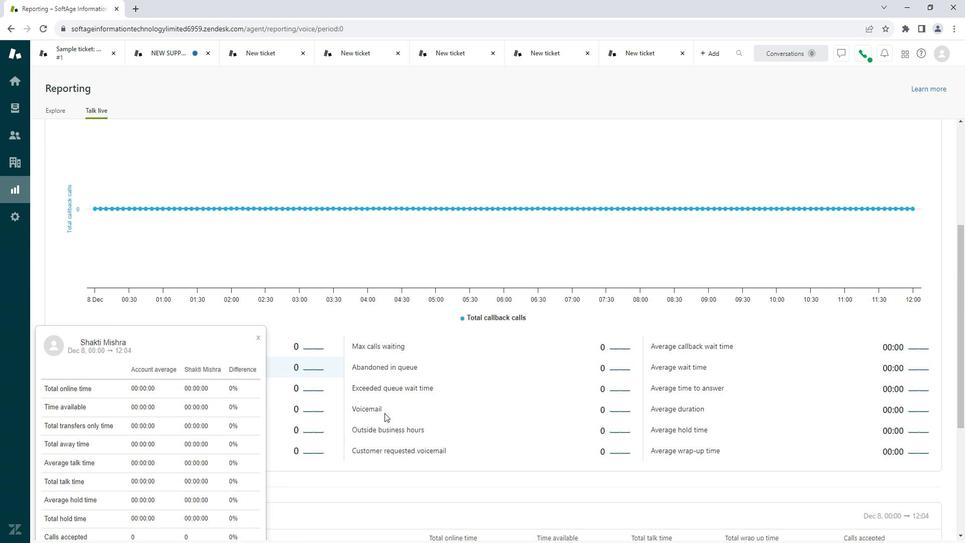 
Action: Mouse scrolled (407, 421) with delta (0, 0)
Screenshot: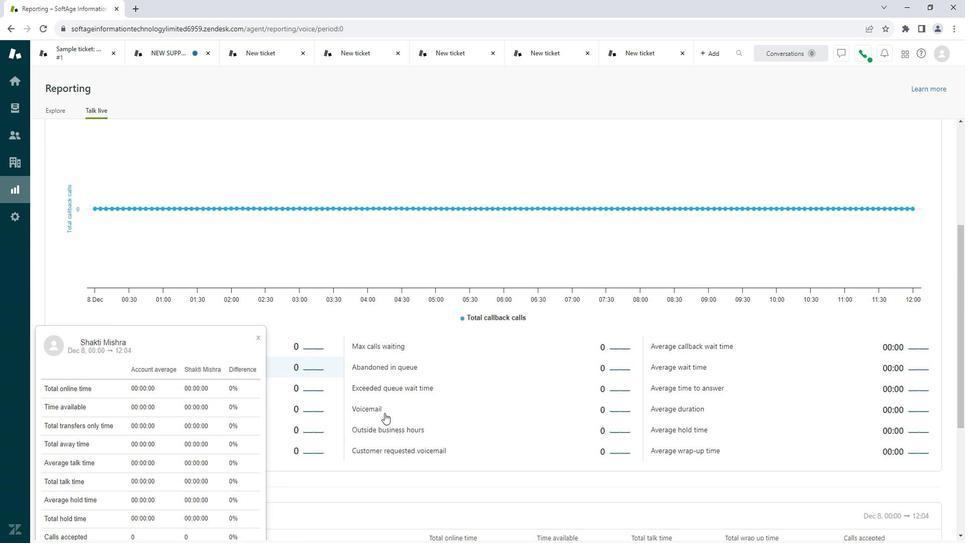 
Action: Mouse scrolled (407, 421) with delta (0, 0)
Screenshot: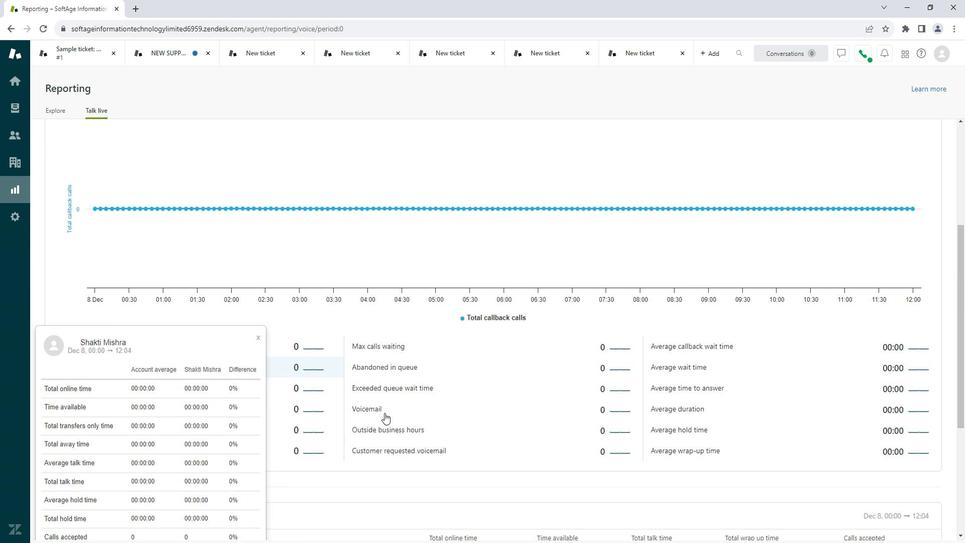 
Action: Mouse scrolled (407, 421) with delta (0, 0)
Screenshot: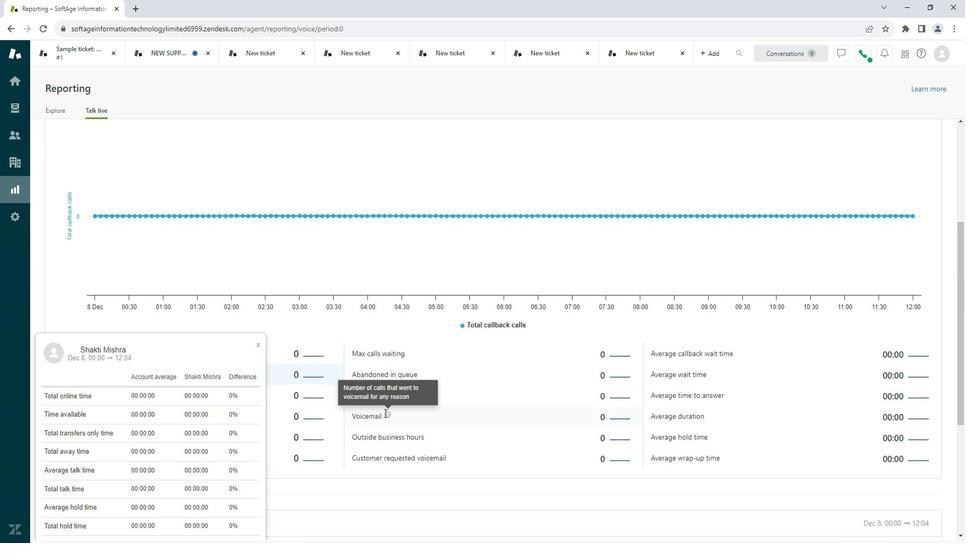 
Action: Mouse moved to (164, 151)
Screenshot: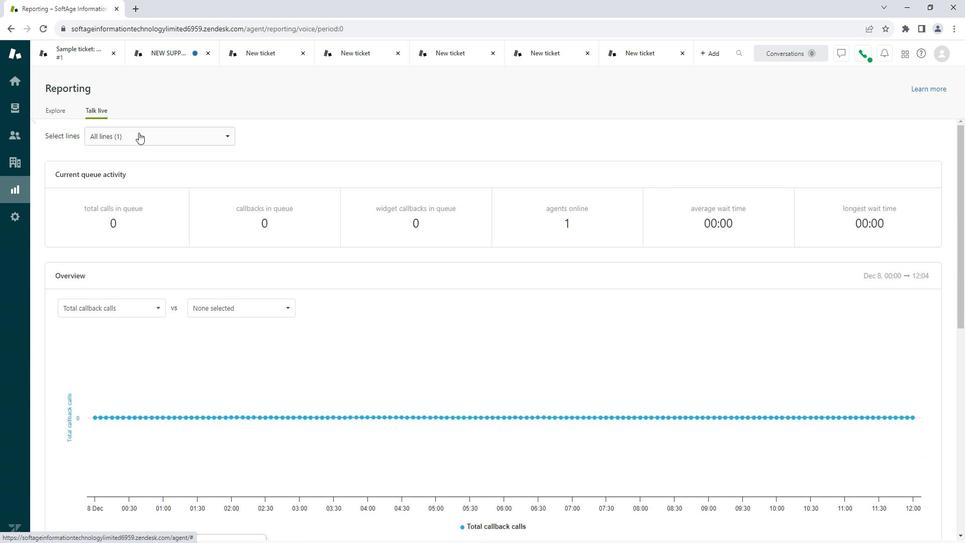 
Action: Mouse pressed left at (164, 151)
Screenshot: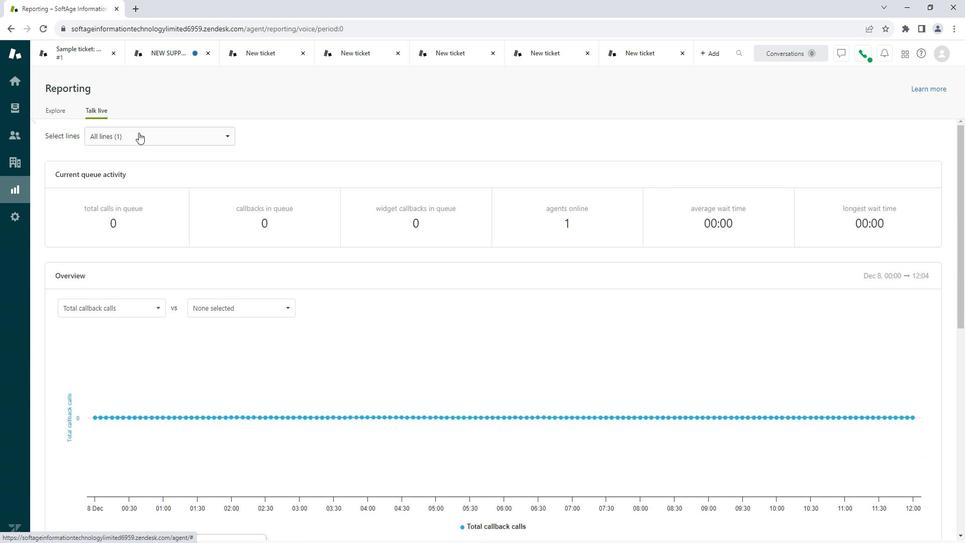 
Action: Mouse moved to (480, 341)
Screenshot: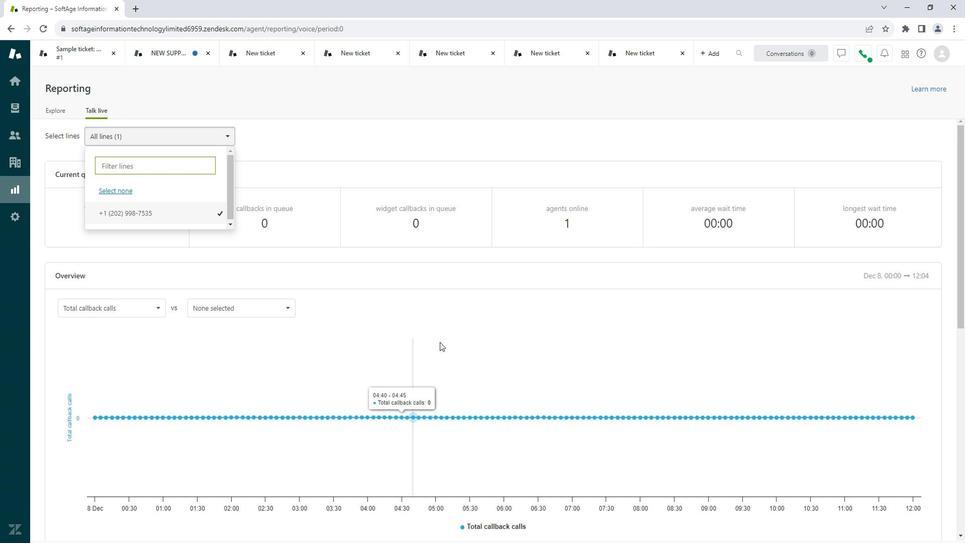 
Action: Mouse pressed left at (480, 341)
Screenshot: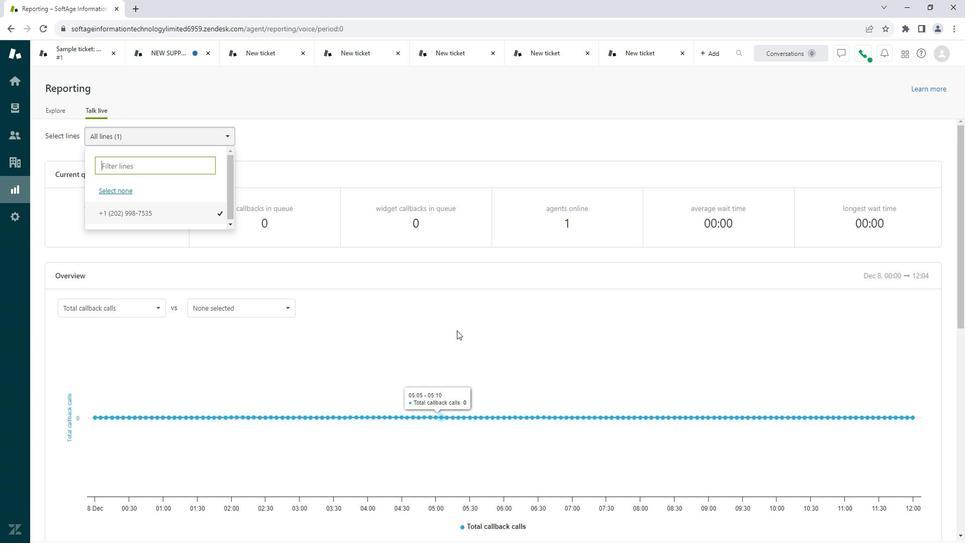 
Action: Mouse moved to (275, 309)
Screenshot: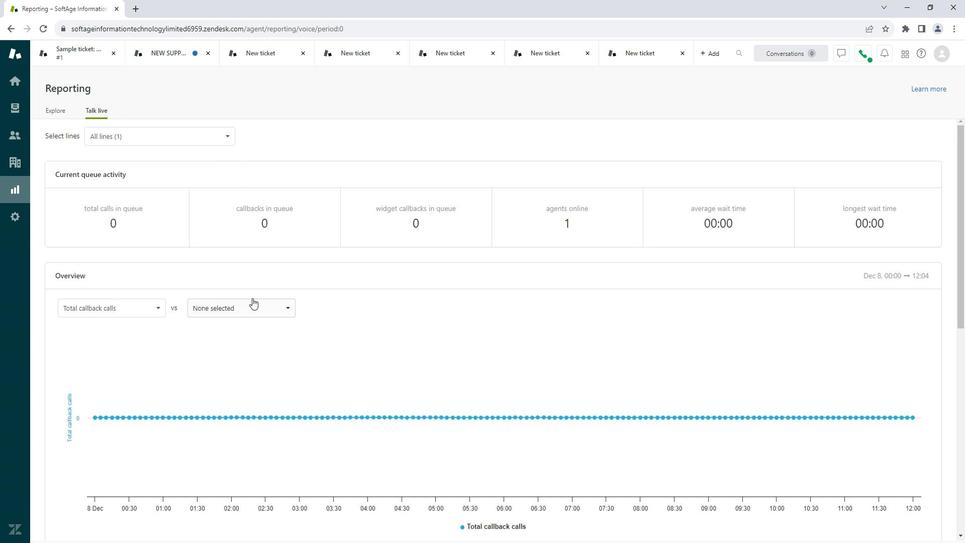 
Action: Mouse pressed left at (275, 309)
Screenshot: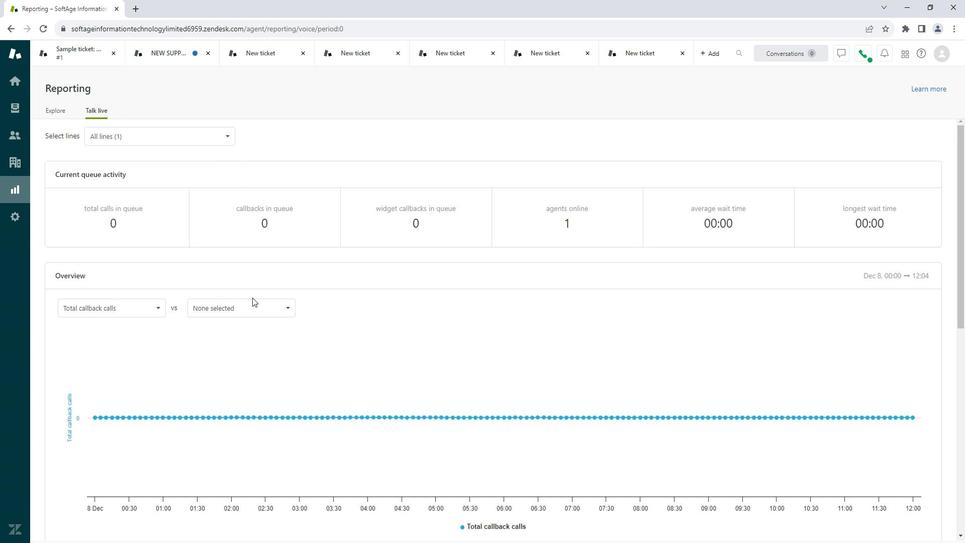 
Action: Mouse moved to (275, 316)
Screenshot: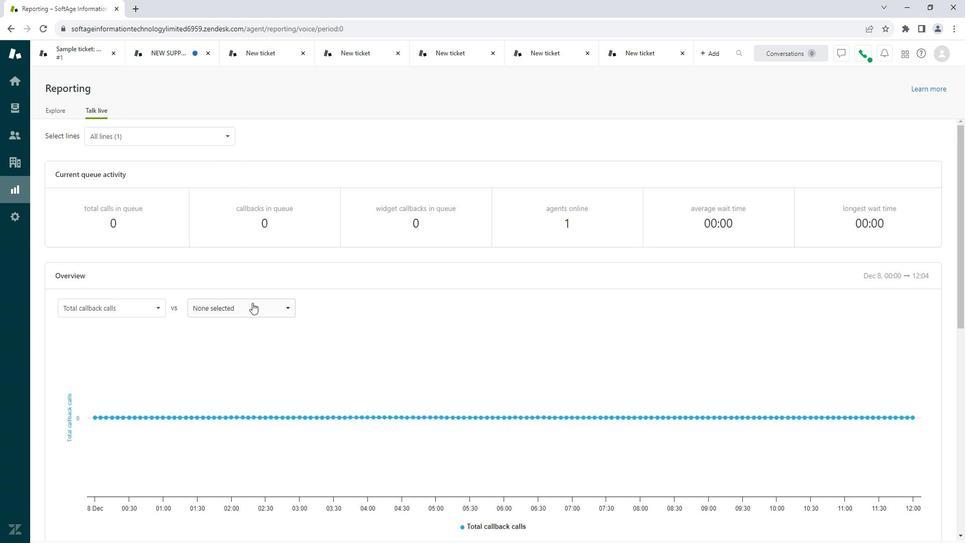 
Action: Mouse pressed left at (275, 316)
Screenshot: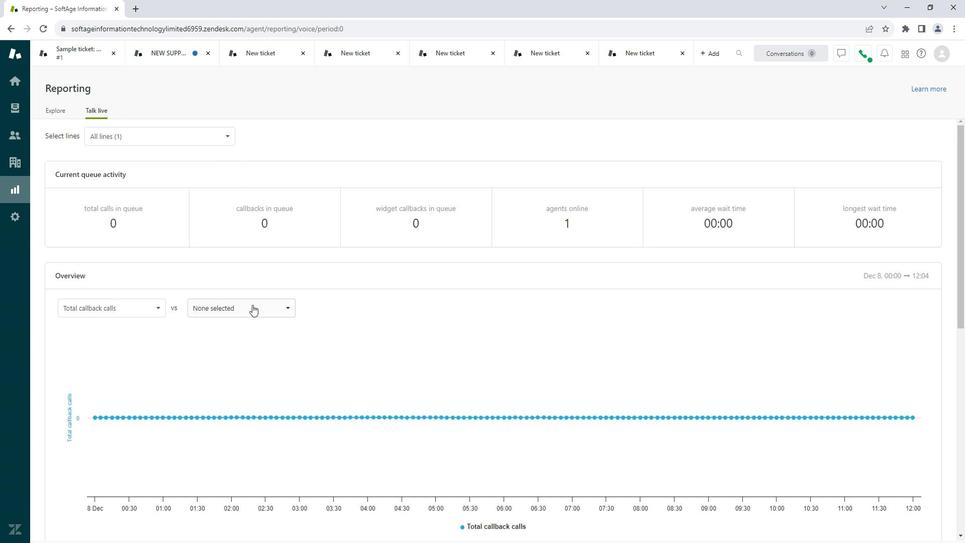 
Action: Mouse moved to (268, 364)
Screenshot: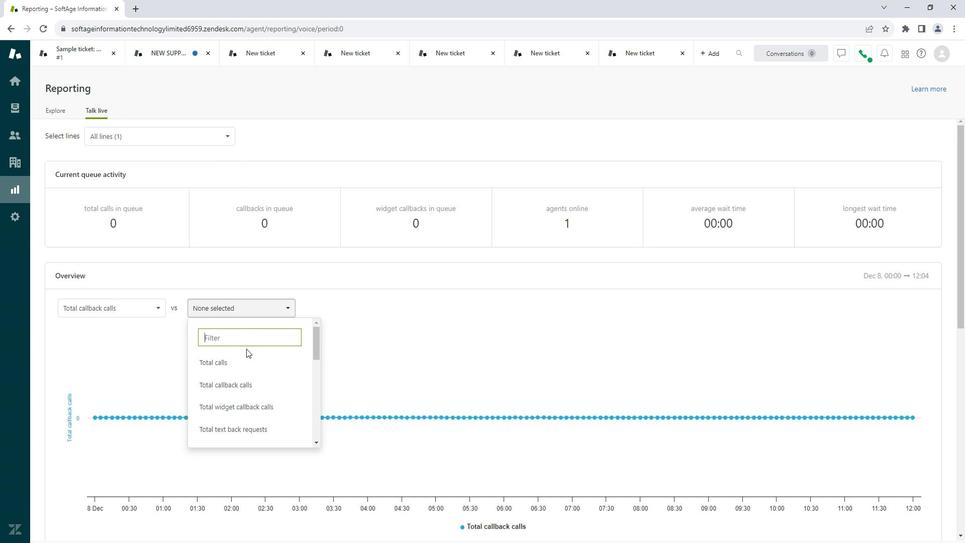 
Action: Mouse pressed left at (268, 364)
Screenshot: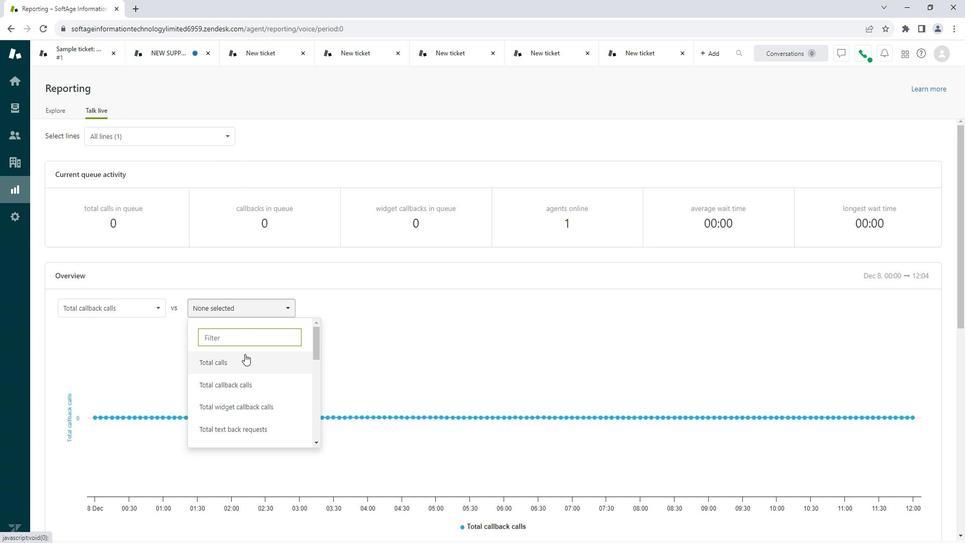 
Action: Mouse moved to (266, 321)
Screenshot: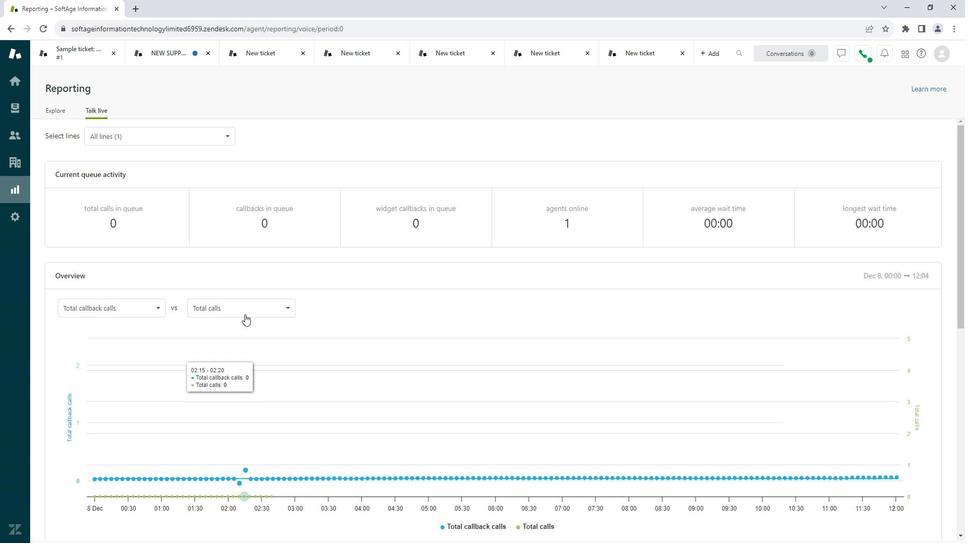 
Action: Mouse pressed left at (266, 321)
Screenshot: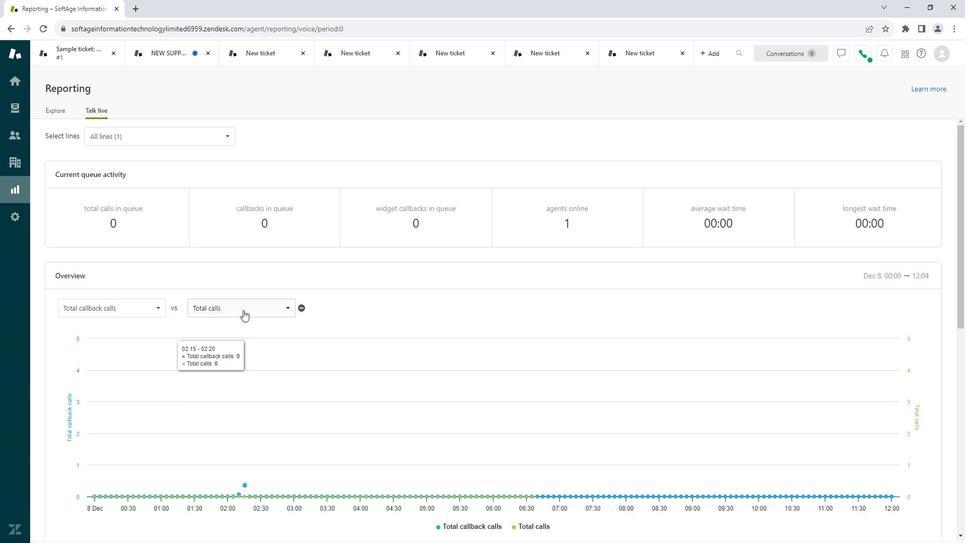 
Action: Mouse moved to (159, 317)
Screenshot: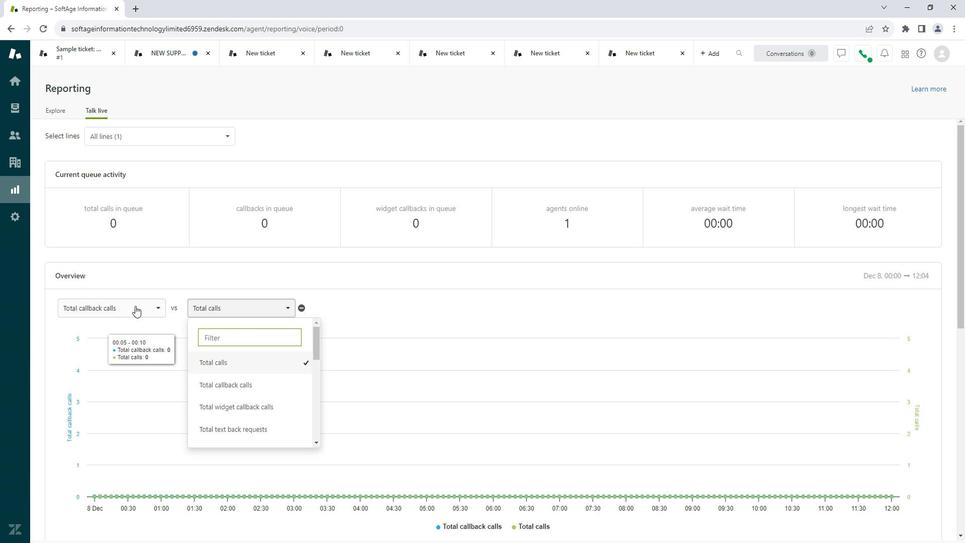 
Action: Mouse pressed left at (159, 317)
Screenshot: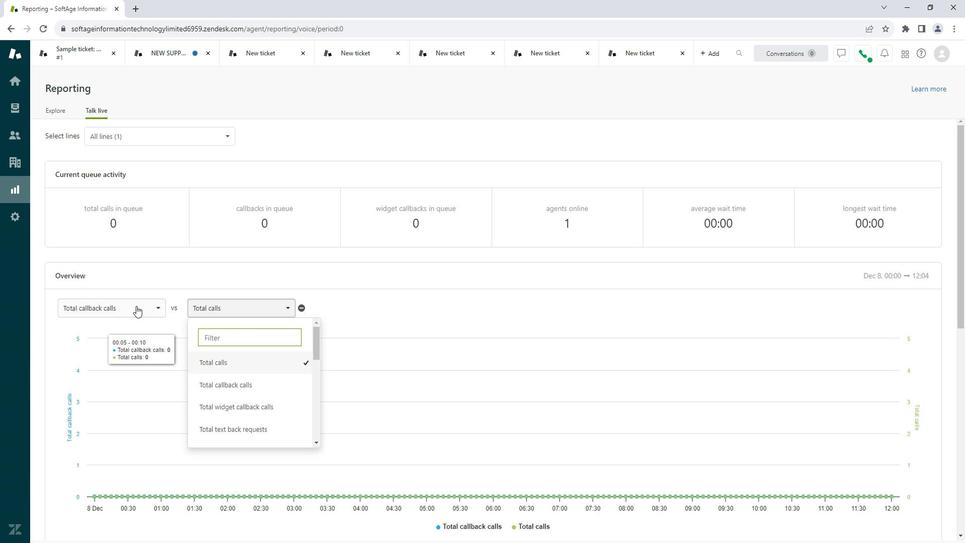 
Action: Mouse moved to (381, 323)
Screenshot: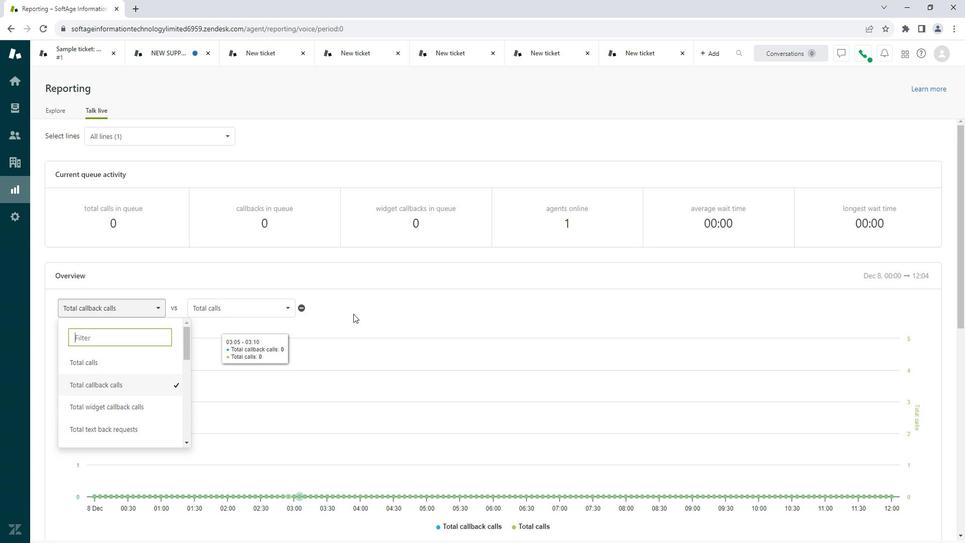 
Action: Mouse pressed left at (381, 323)
Screenshot: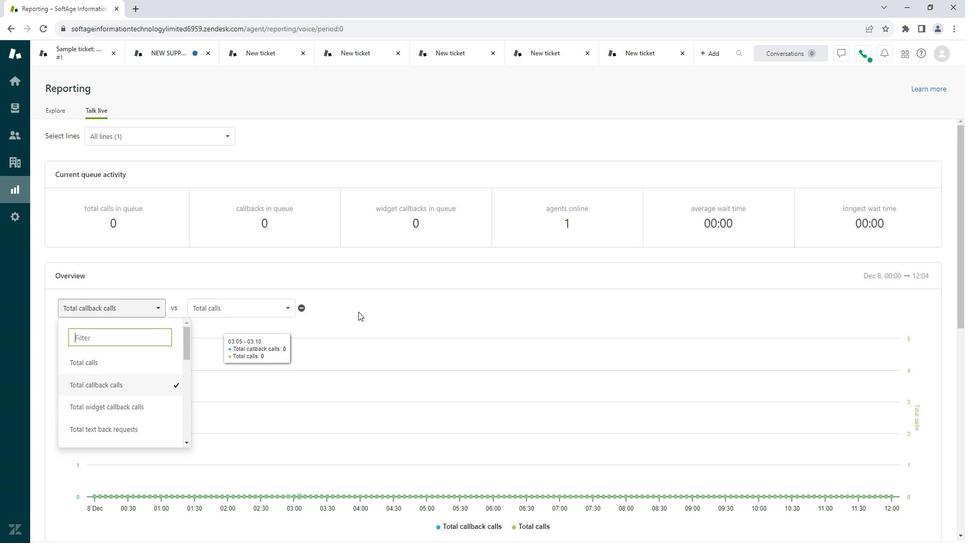 
Action: Mouse scrolled (381, 322) with delta (0, 0)
Screenshot: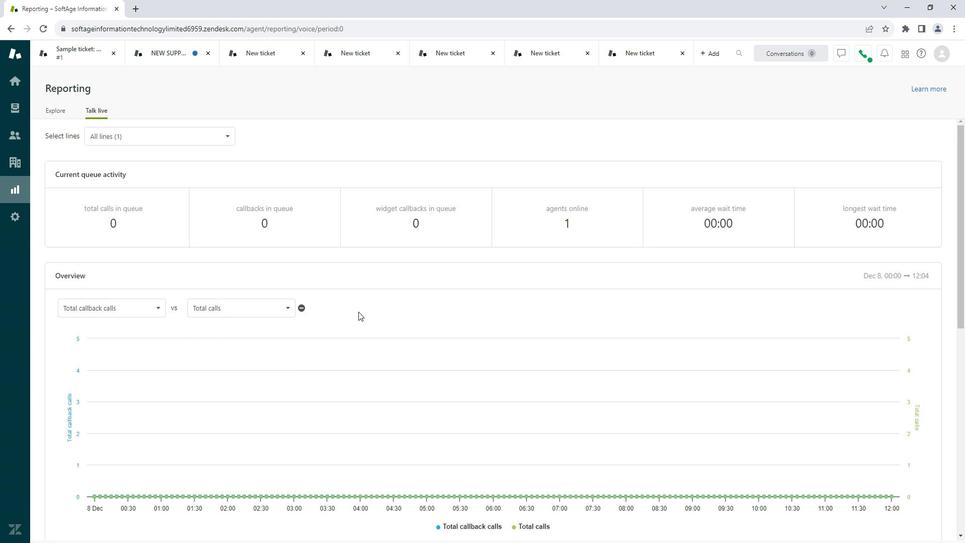 
Action: Mouse scrolled (381, 322) with delta (0, 0)
Screenshot: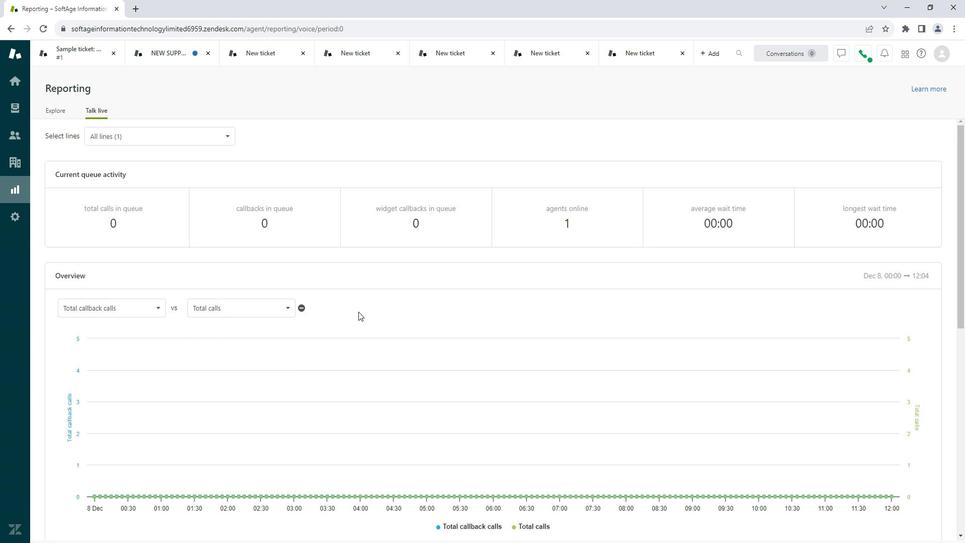
Action: Mouse scrolled (381, 322) with delta (0, 0)
Screenshot: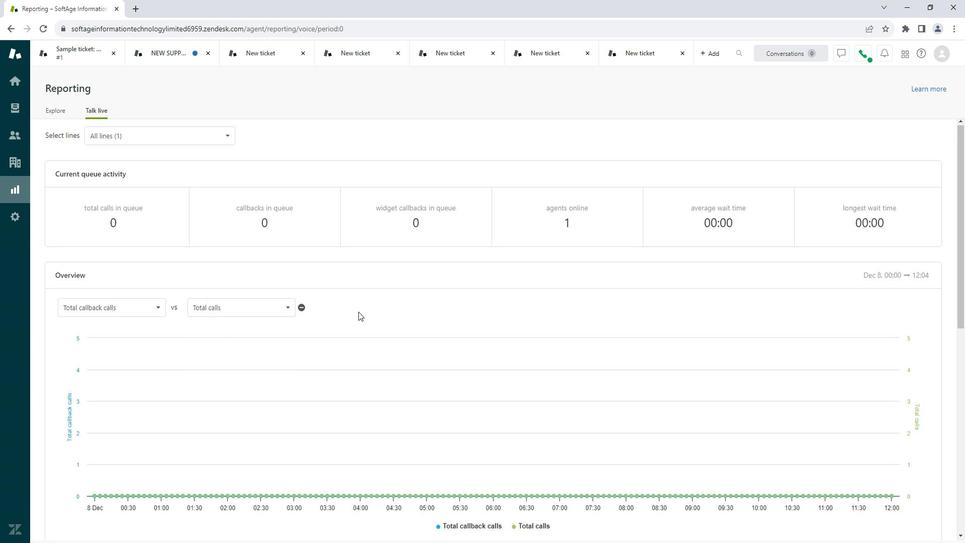 
Action: Mouse scrolled (381, 322) with delta (0, 0)
Screenshot: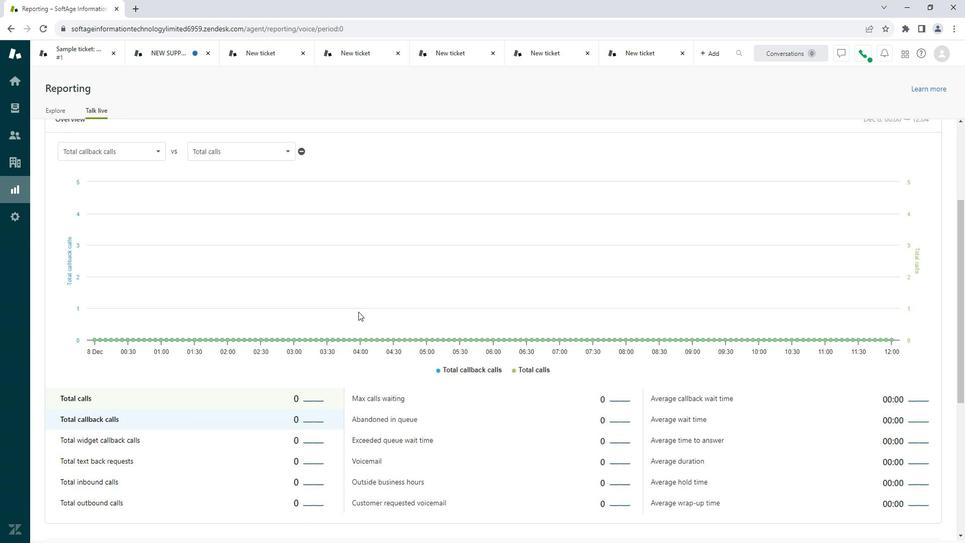 
Action: Mouse scrolled (381, 322) with delta (0, 0)
Screenshot: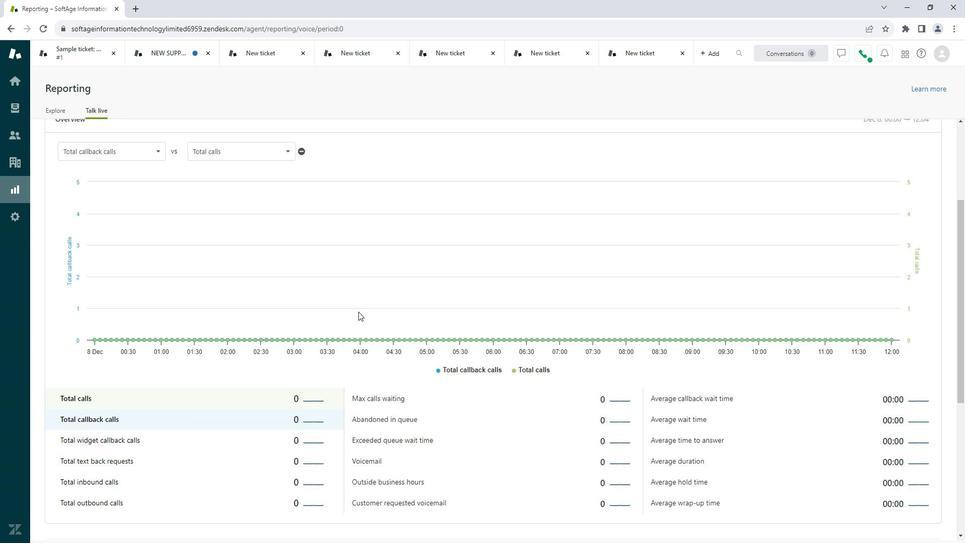 
Action: Mouse scrolled (381, 322) with delta (0, 0)
Screenshot: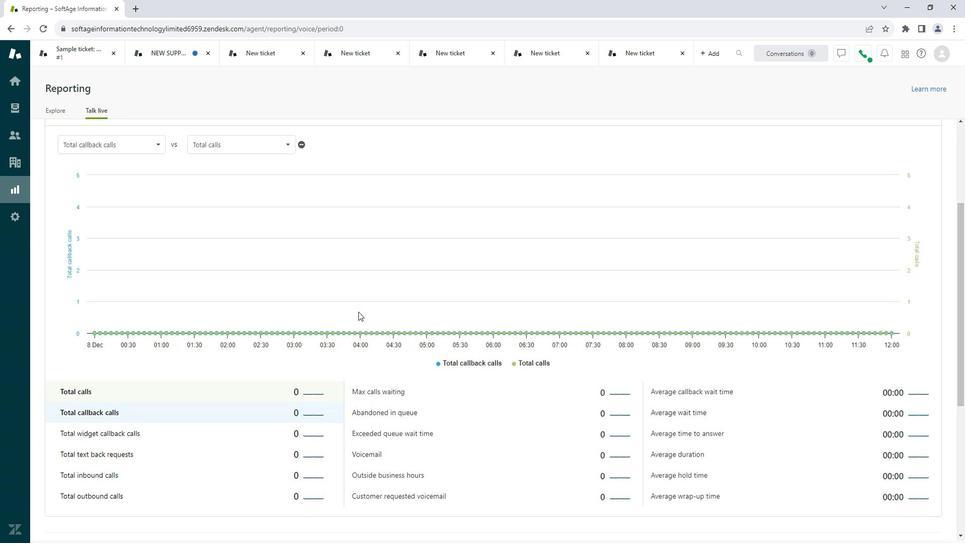 
Action: Mouse scrolled (381, 323) with delta (0, 0)
Screenshot: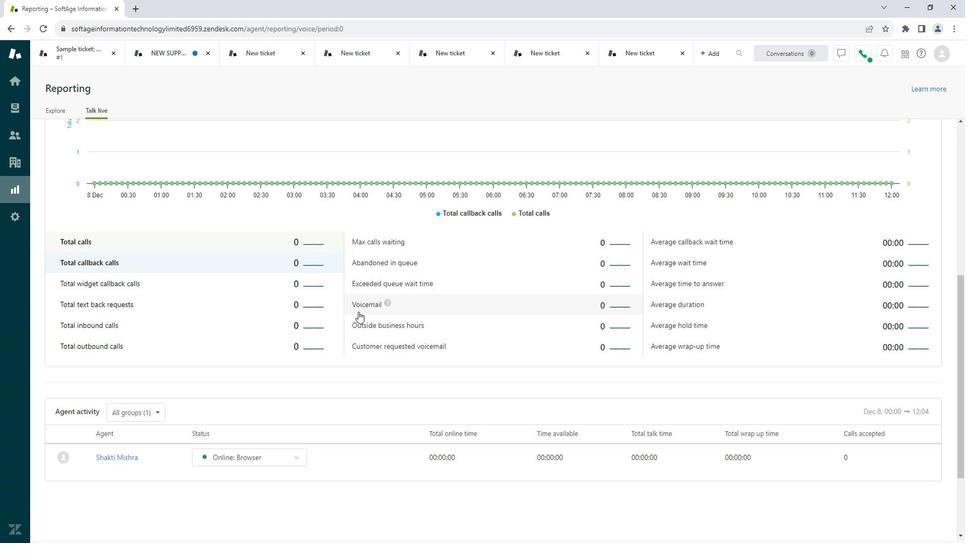 
Action: Mouse scrolled (381, 323) with delta (0, 0)
Screenshot: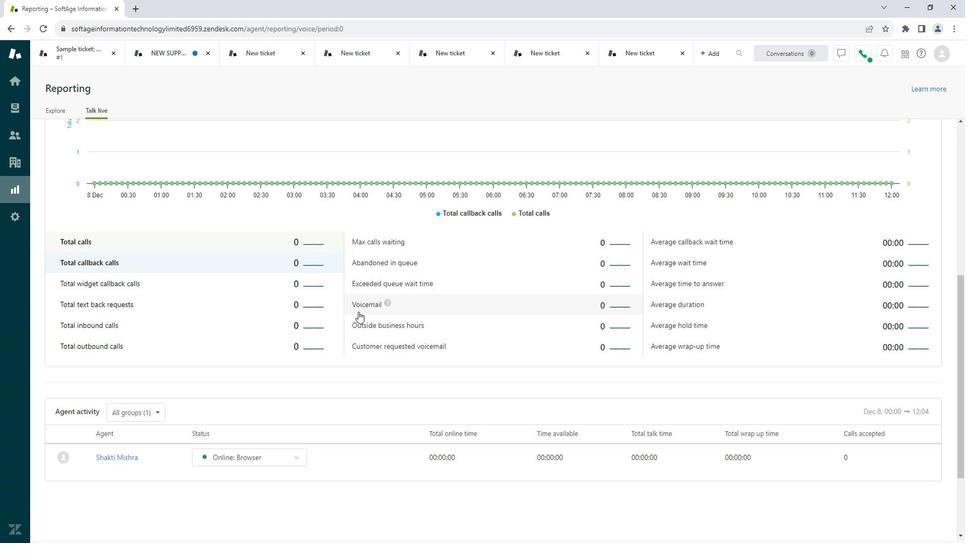 
Action: Mouse moved to (380, 323)
Screenshot: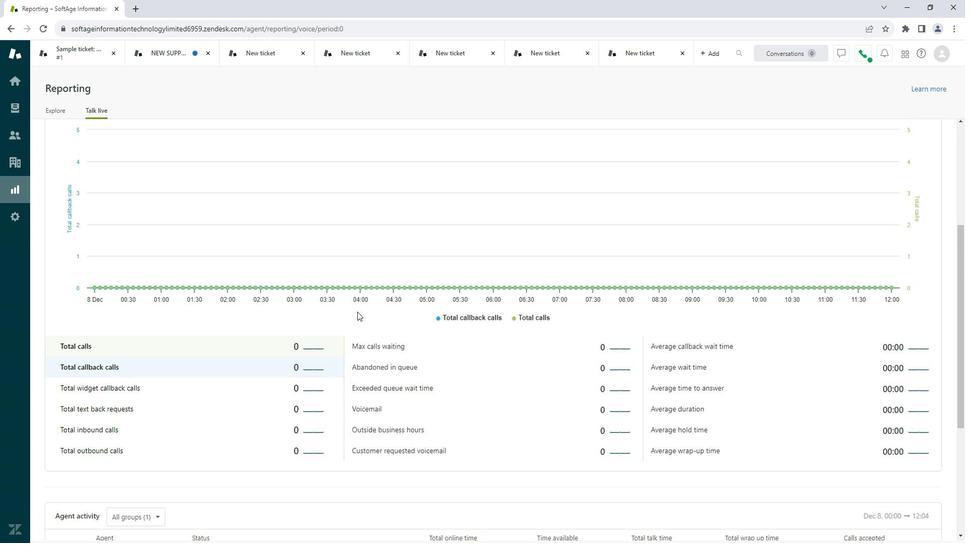 
Action: Mouse scrolled (380, 323) with delta (0, 0)
Screenshot: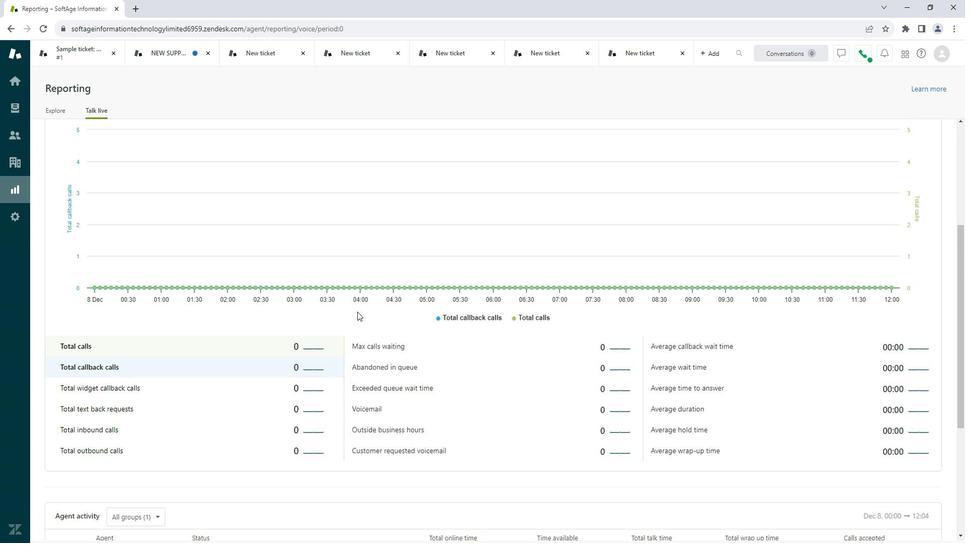 
Action: Mouse scrolled (380, 323) with delta (0, 0)
Screenshot: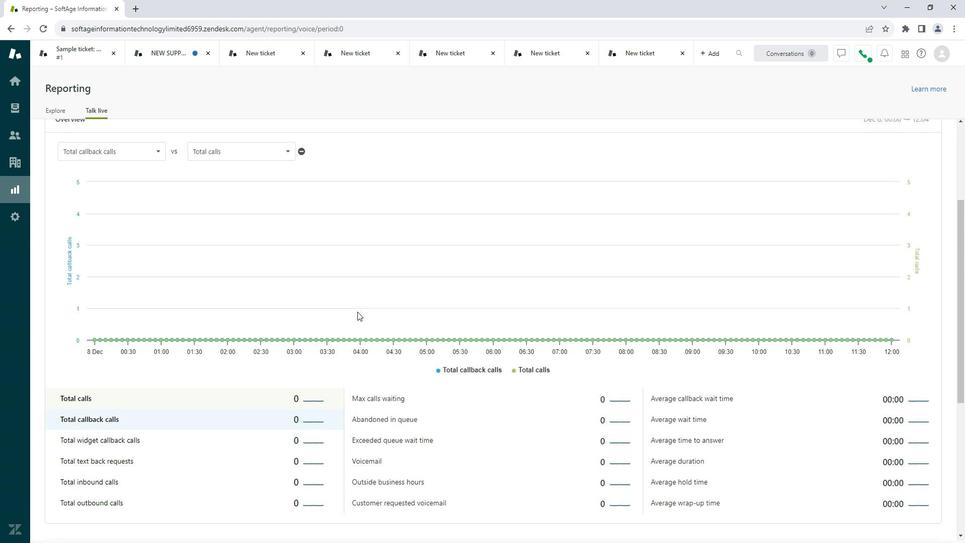 
Action: Mouse scrolled (380, 323) with delta (0, 0)
Screenshot: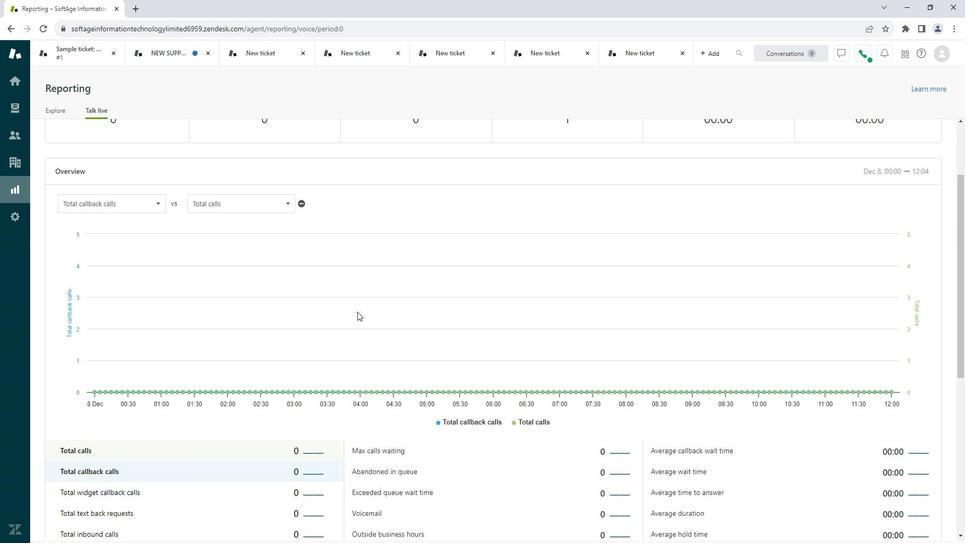 
Action: Mouse scrolled (380, 323) with delta (0, 0)
Screenshot: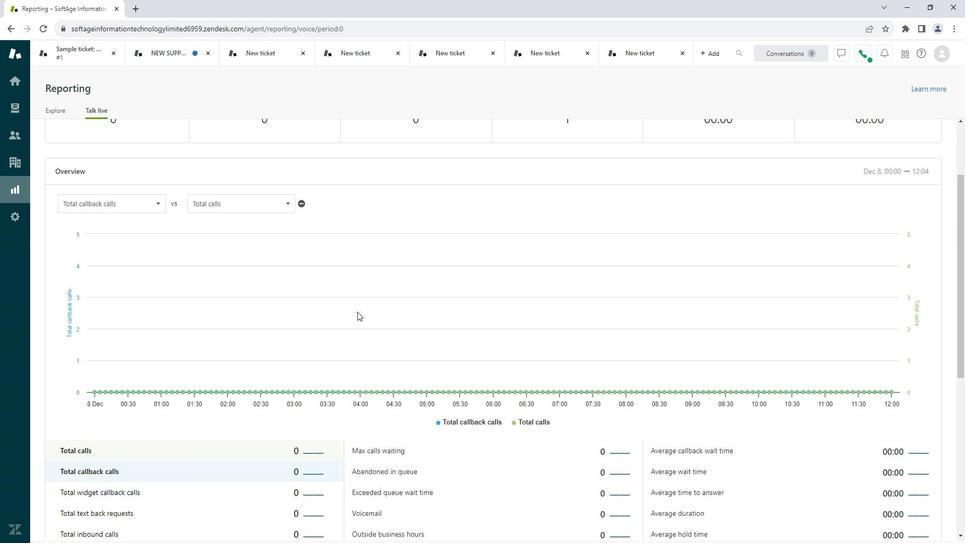 
Action: Mouse scrolled (380, 323) with delta (0, 0)
Screenshot: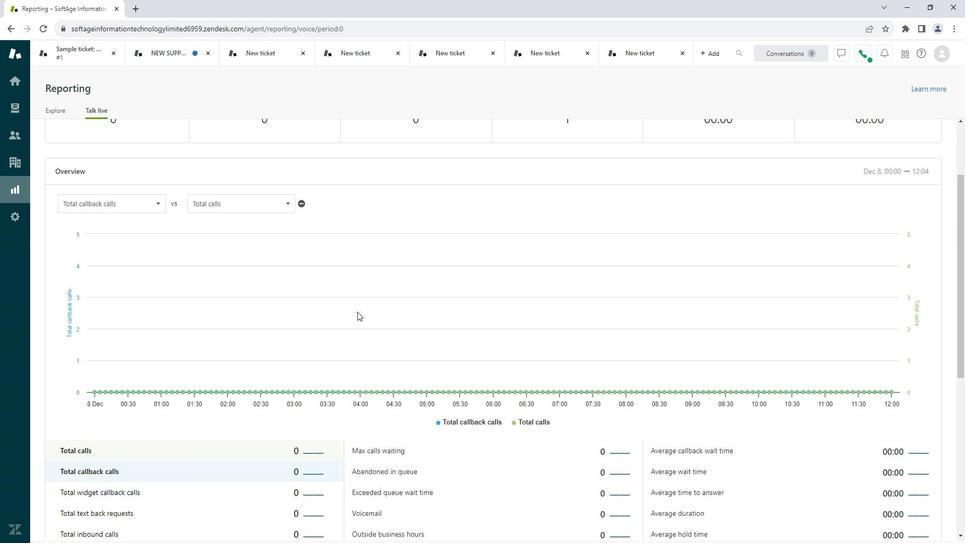 
Action: Mouse moved to (389, 318)
Screenshot: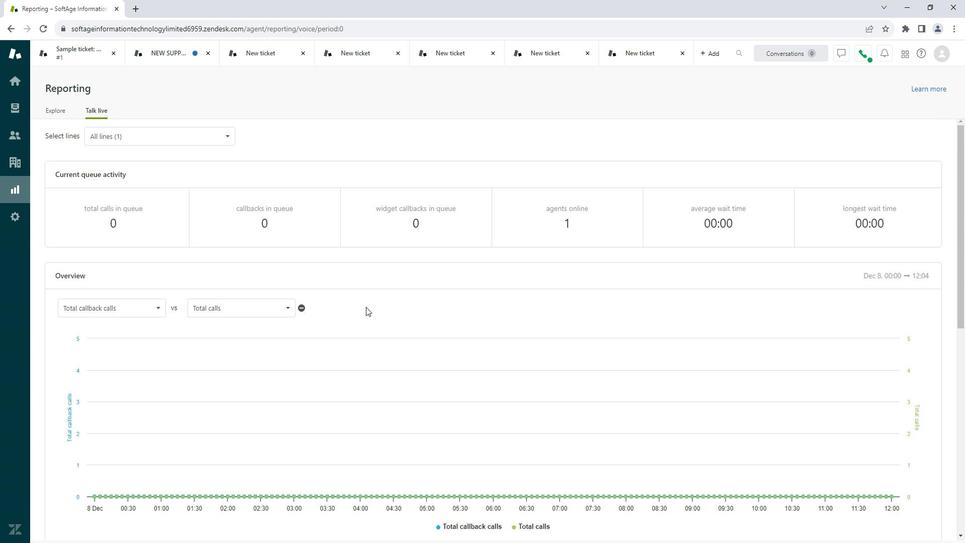 
Action: Mouse scrolled (389, 319) with delta (0, 0)
Screenshot: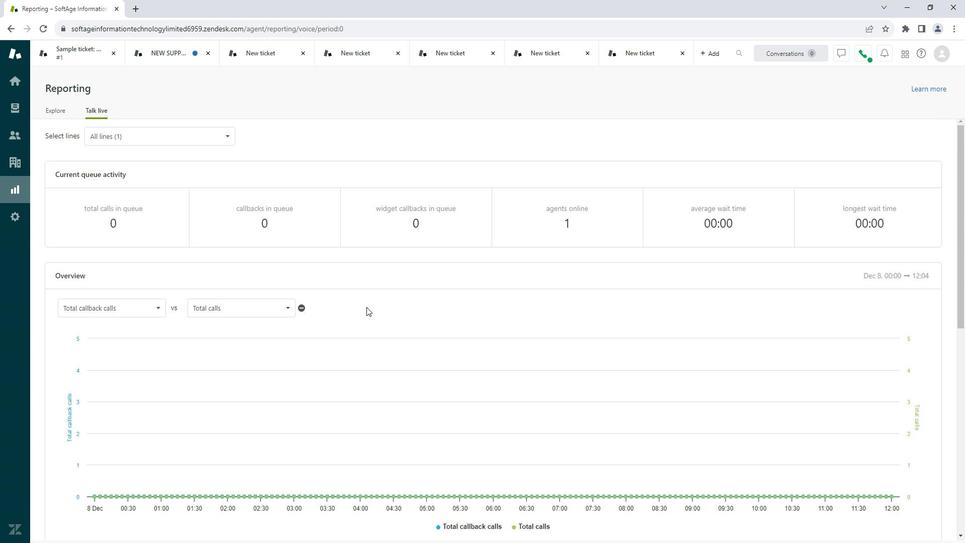 
Action: Mouse scrolled (389, 319) with delta (0, 0)
Screenshot: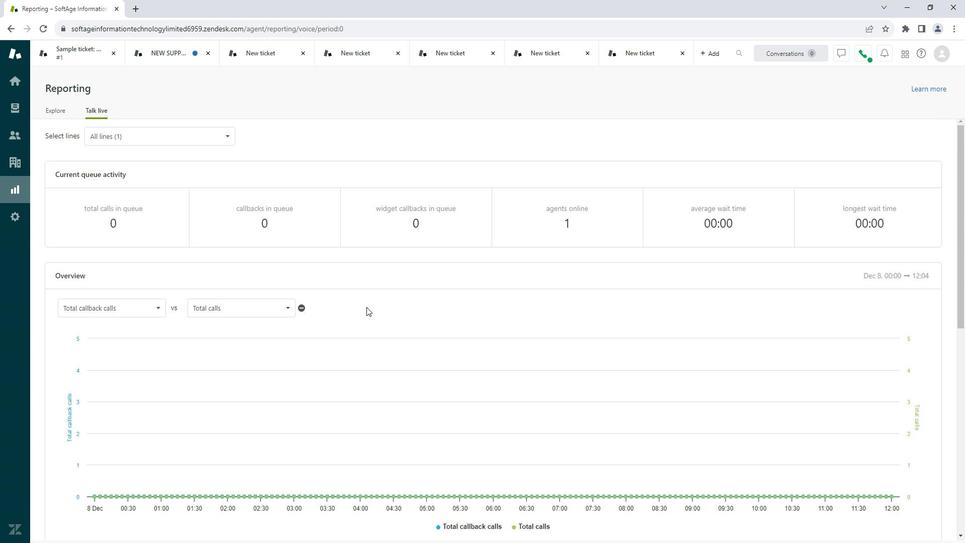 
Action: Mouse scrolled (389, 319) with delta (0, 0)
Screenshot: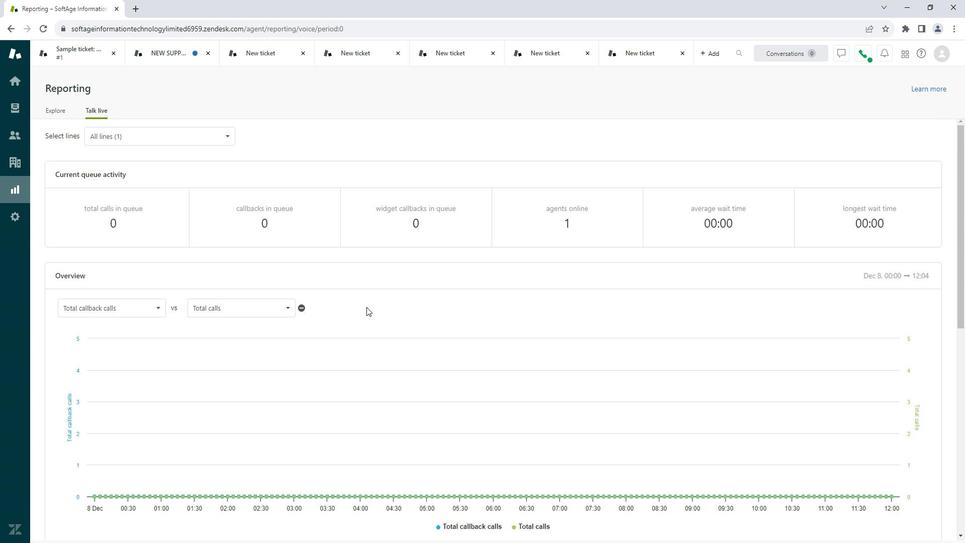 
Action: Mouse scrolled (389, 318) with delta (0, 0)
Screenshot: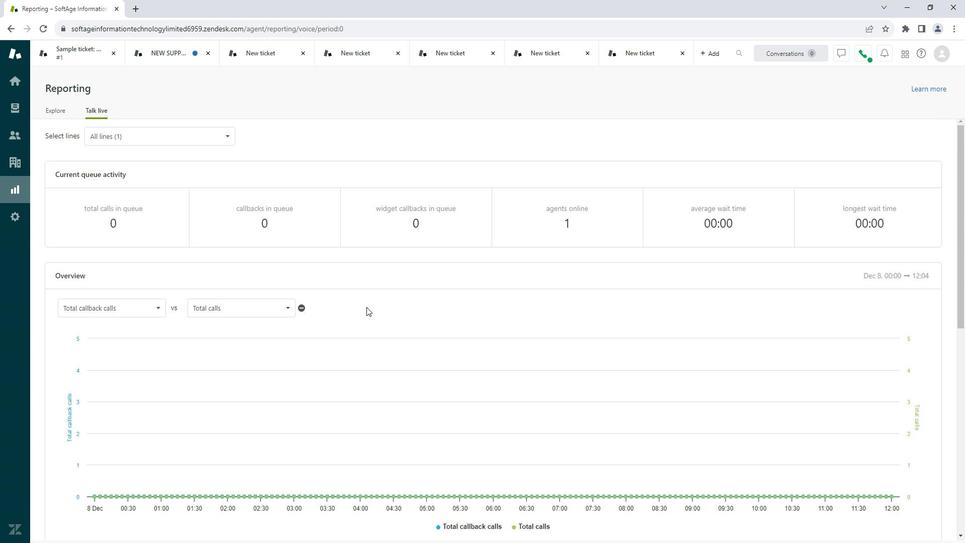 
Action: Mouse scrolled (389, 318) with delta (0, 0)
Screenshot: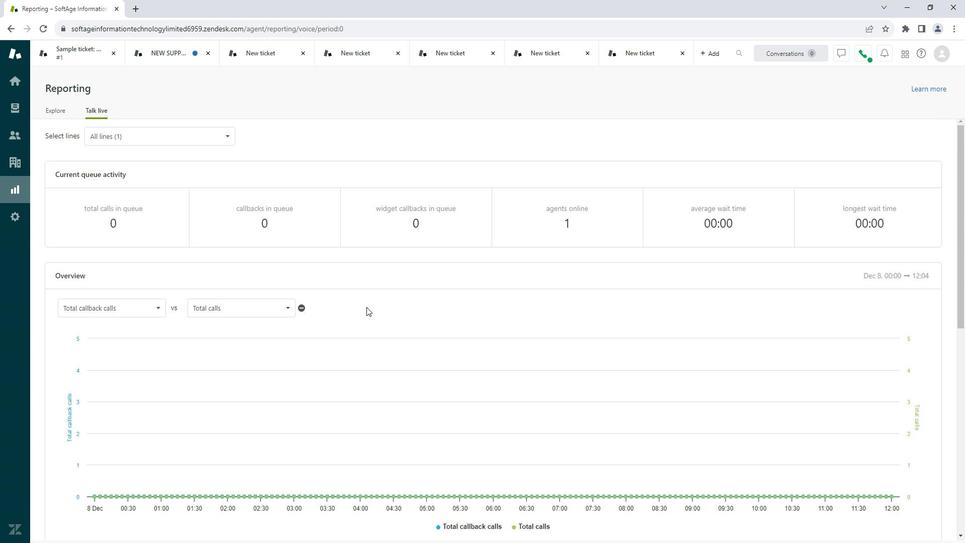 
Action: Mouse scrolled (389, 318) with delta (0, 0)
Screenshot: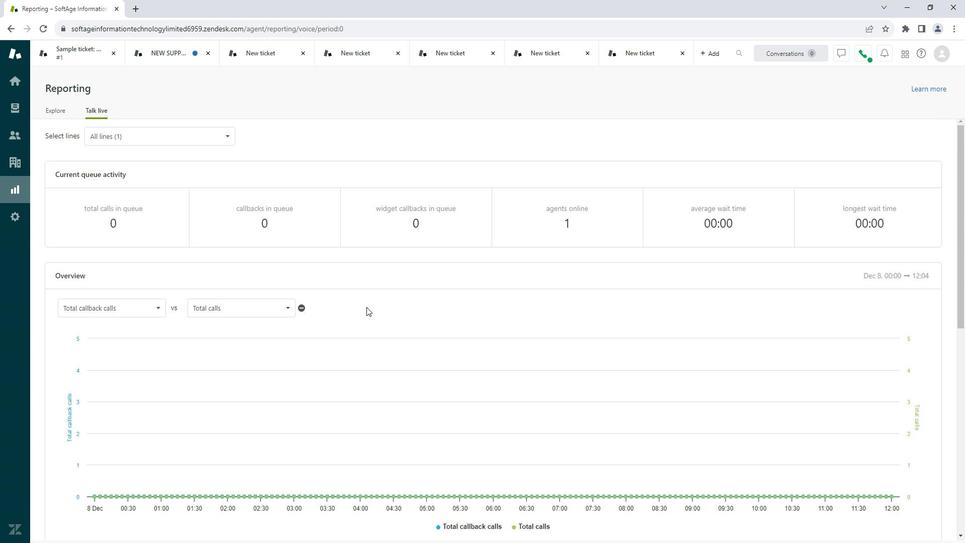 
Action: Mouse scrolled (389, 318) with delta (0, 0)
Screenshot: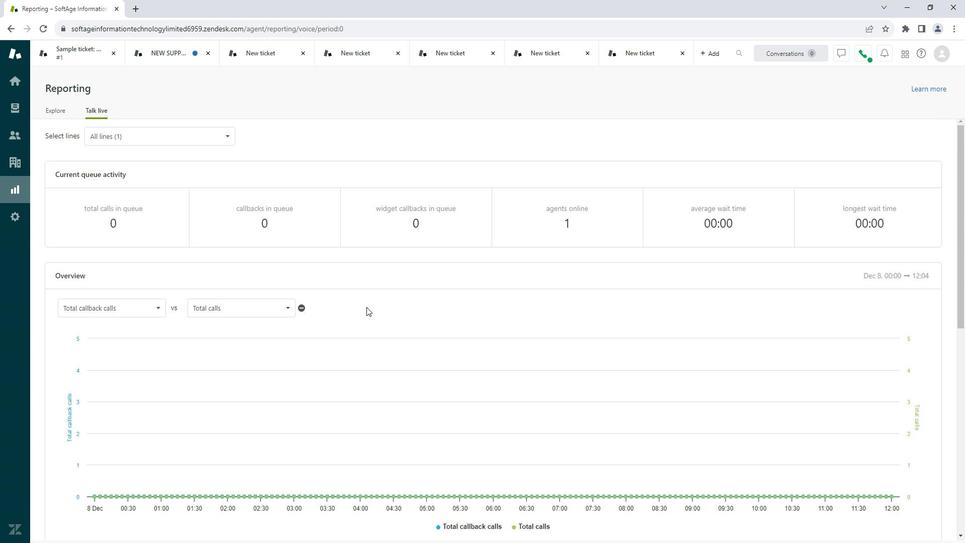 
Action: Mouse scrolled (389, 318) with delta (0, 0)
Screenshot: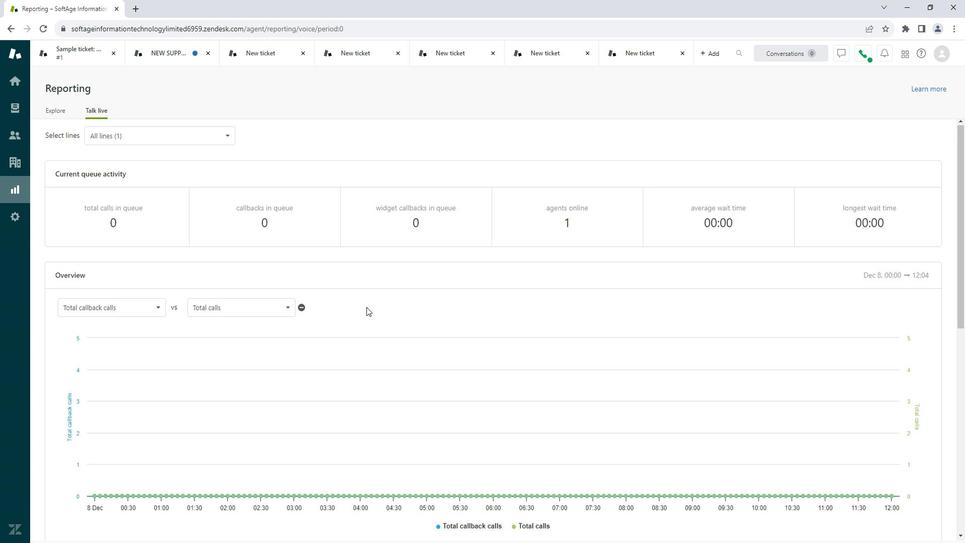 
Action: Mouse scrolled (389, 318) with delta (0, 0)
Screenshot: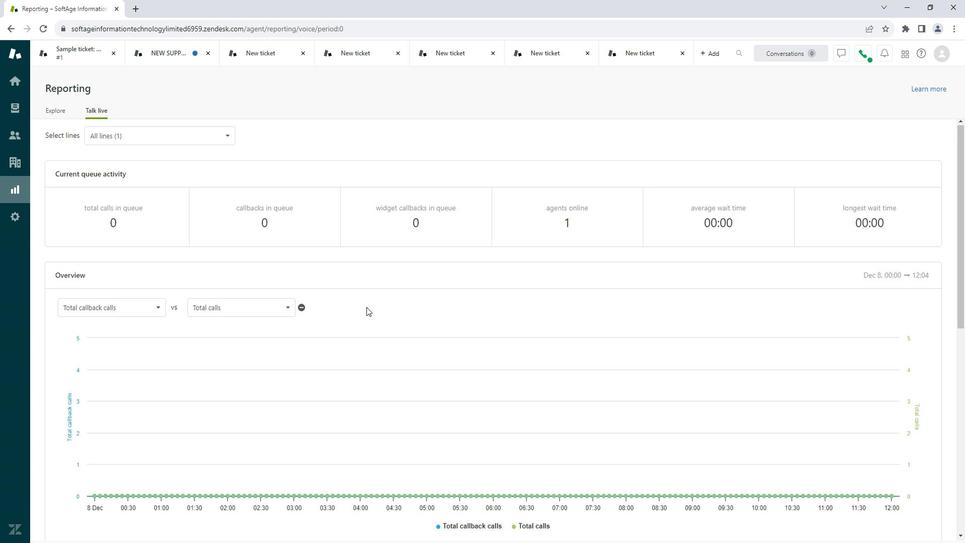 
Action: Mouse moved to (388, 318)
Screenshot: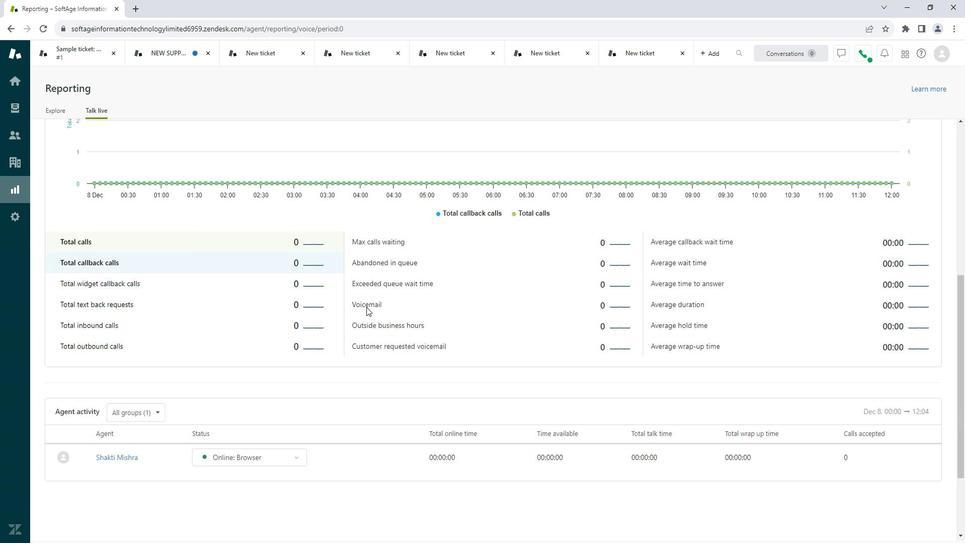 
Action: Mouse scrolled (388, 317) with delta (0, 0)
Screenshot: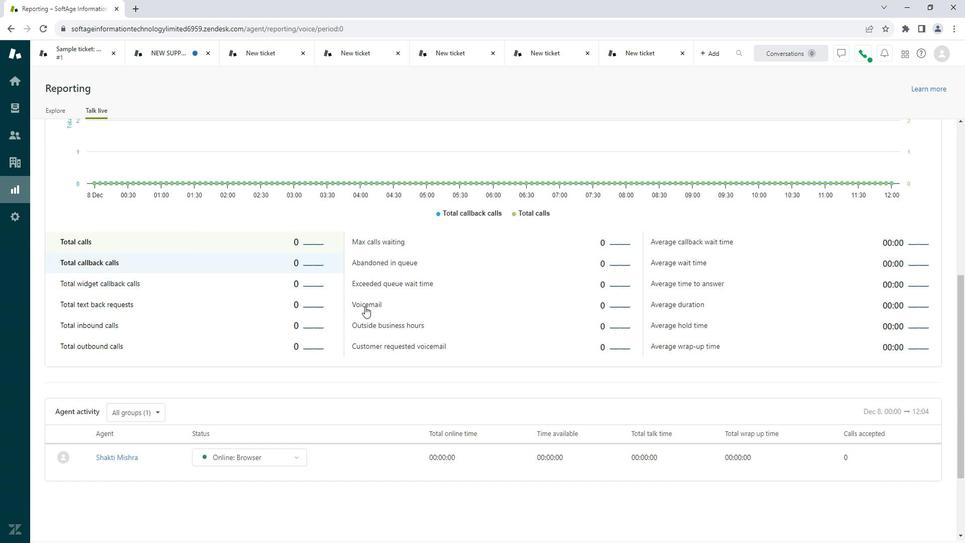 
Action: Mouse scrolled (388, 317) with delta (0, 0)
Screenshot: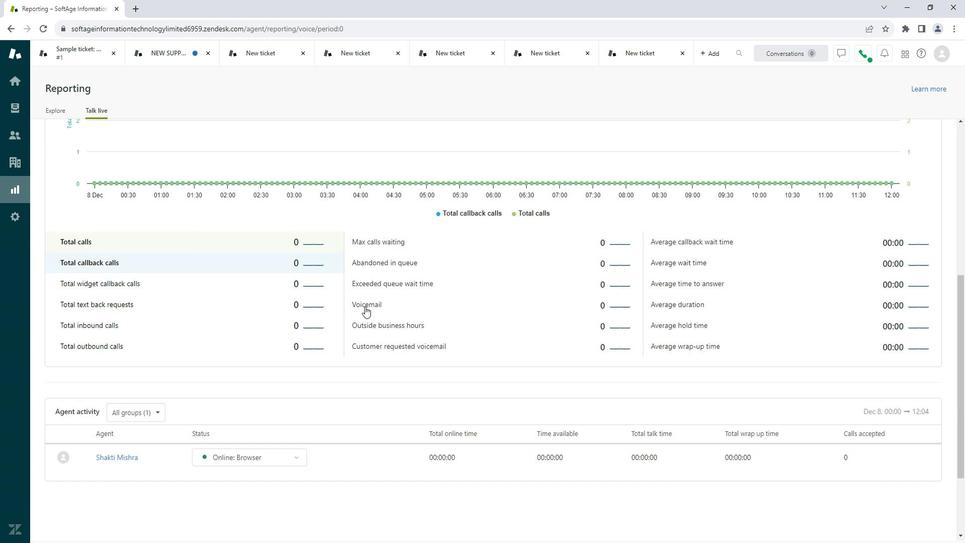 
Action: Mouse scrolled (388, 317) with delta (0, 0)
Screenshot: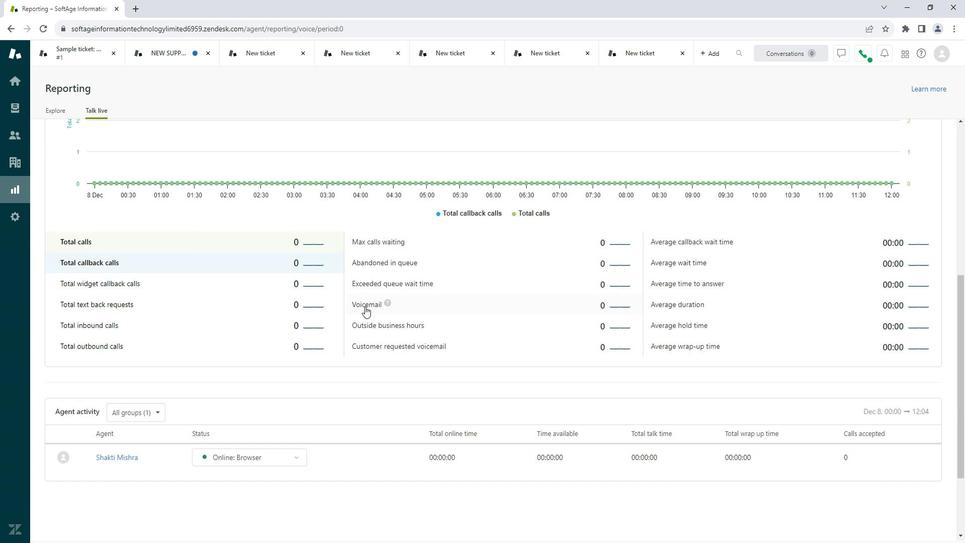 
Action: Mouse moved to (504, 485)
Screenshot: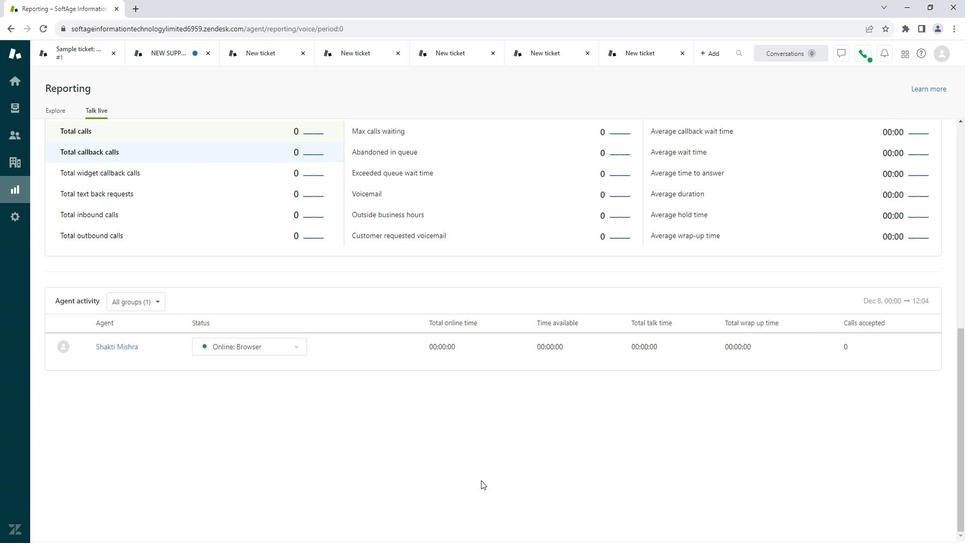 
Action: Mouse scrolled (504, 486) with delta (0, 0)
Screenshot: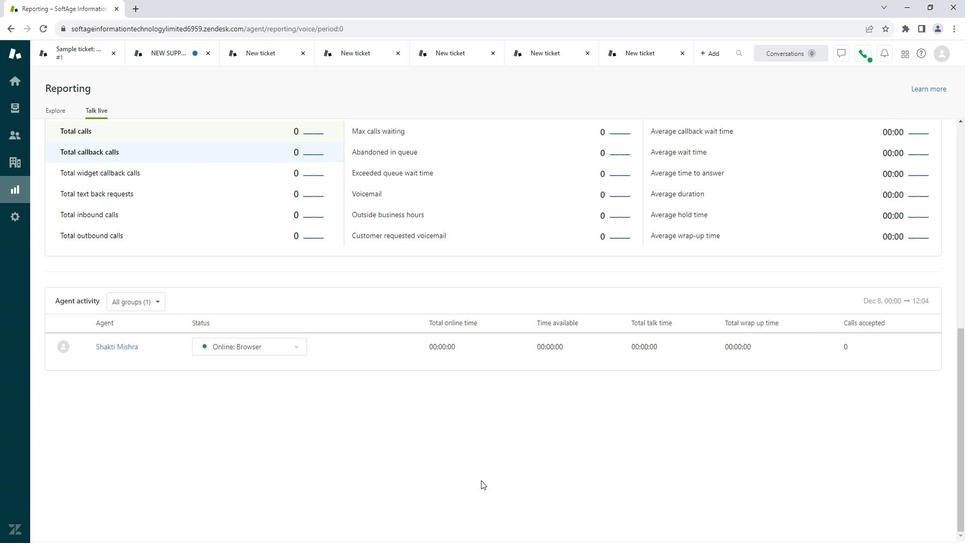 
Action: Mouse scrolled (504, 486) with delta (0, 0)
Screenshot: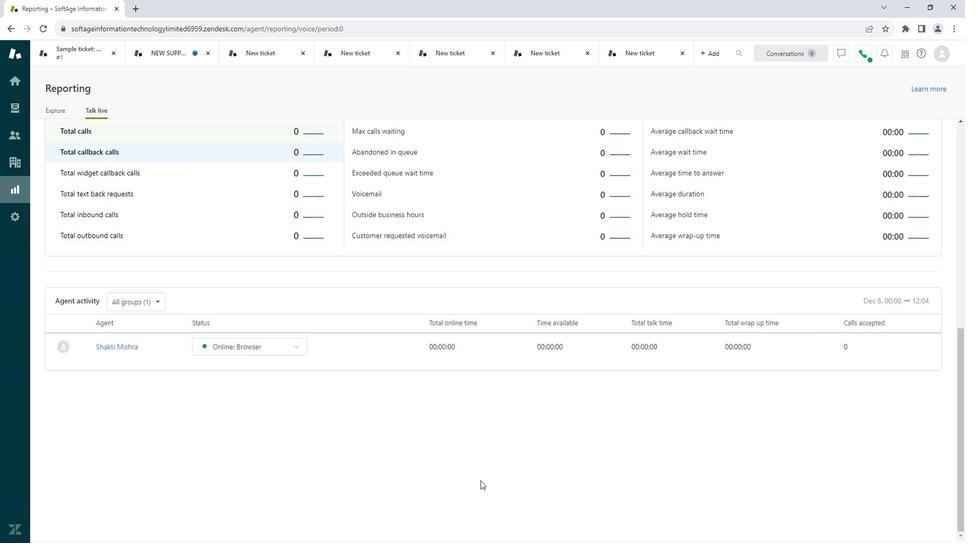 
Action: Mouse moved to (246, 330)
Screenshot: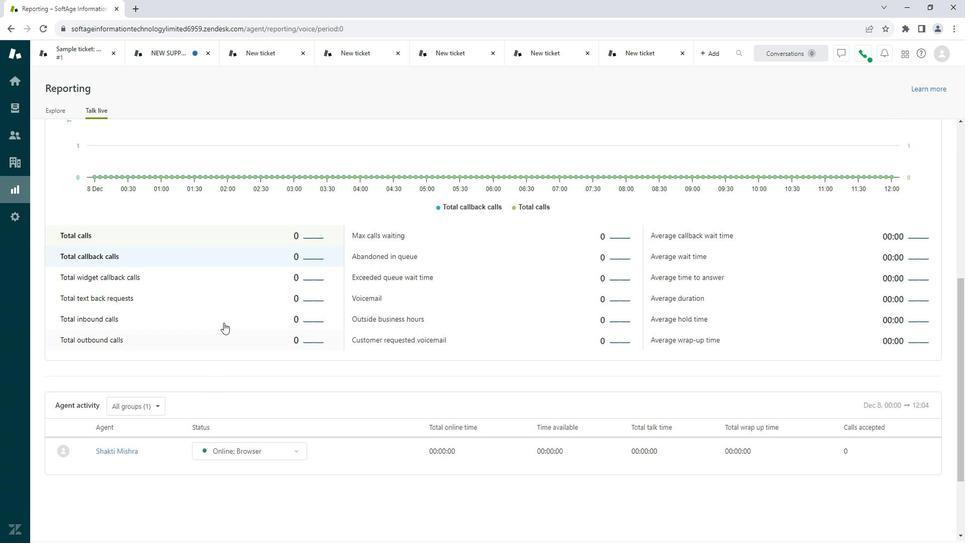 
